 Task: In the  document education Apply all border to the tabe with  'with box; Style line and width 1/4 pt 'Select Header and apply  'Italics' Select the text and align it to the  Left
Action: Mouse moved to (25, 22)
Screenshot: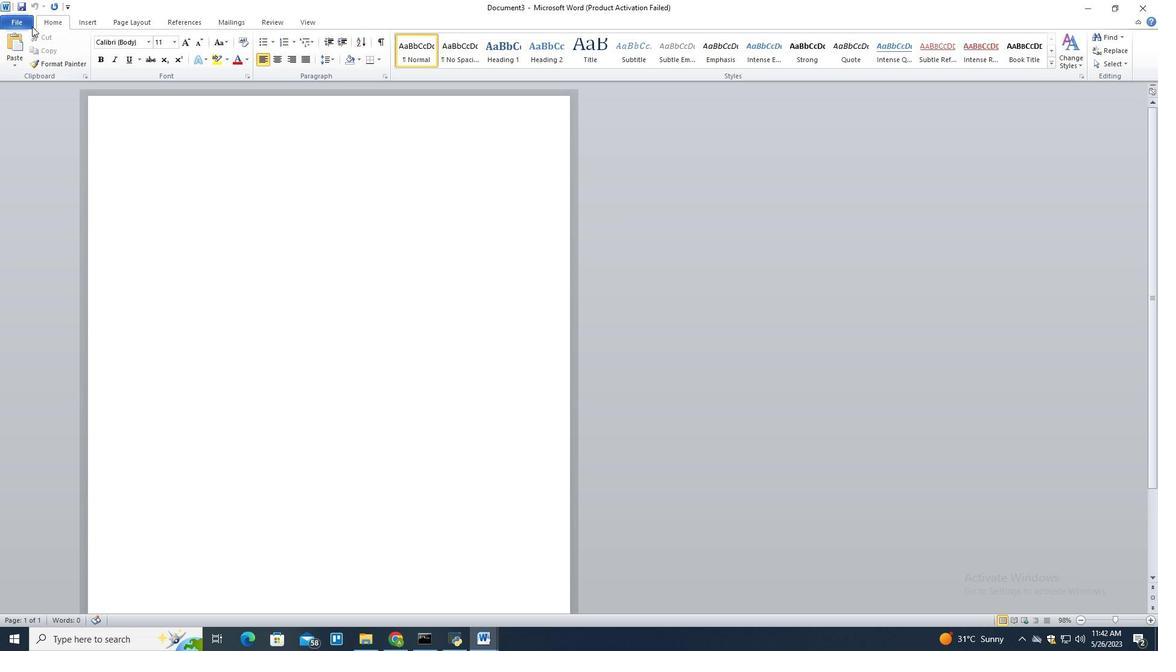 
Action: Mouse pressed left at (25, 22)
Screenshot: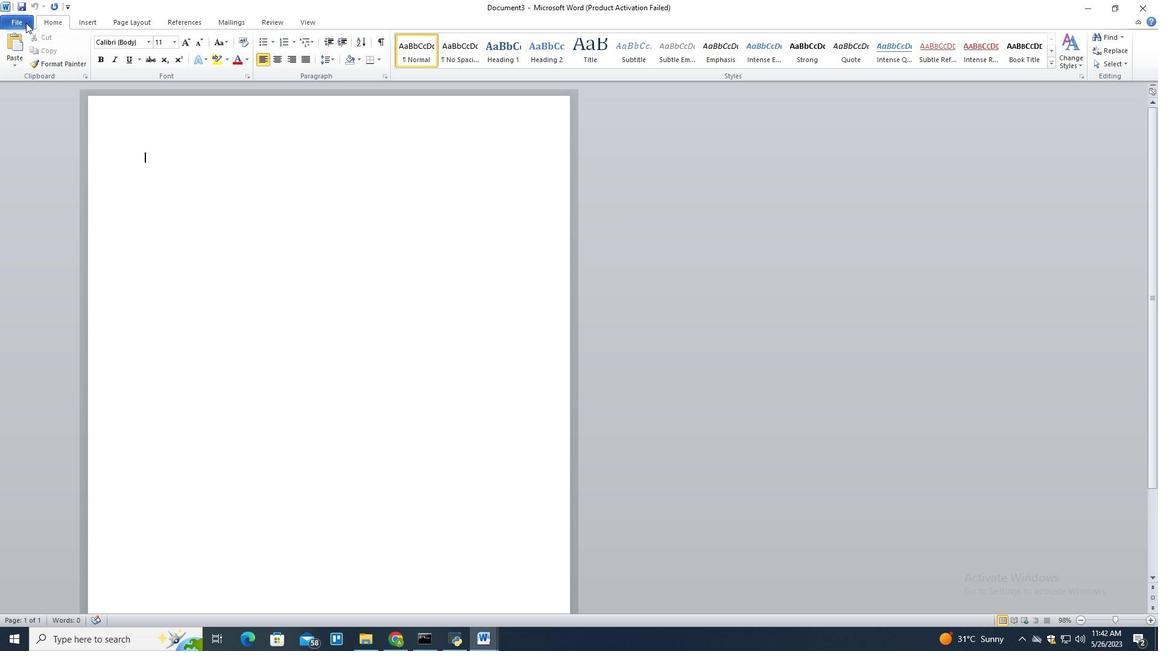 
Action: Mouse moved to (34, 68)
Screenshot: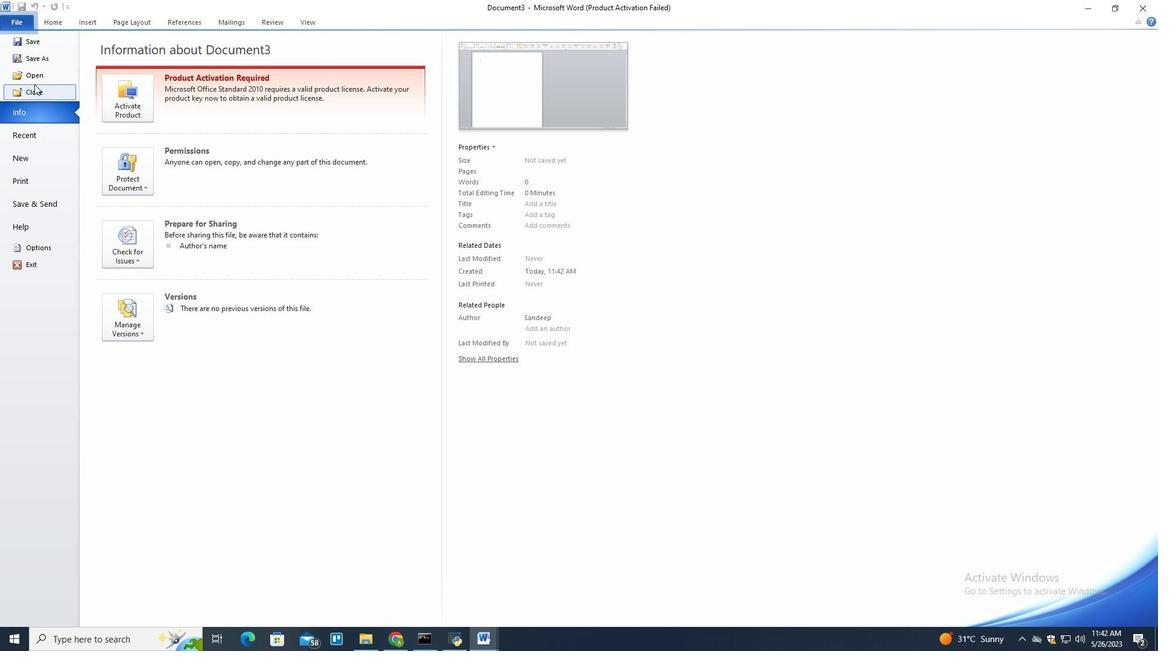 
Action: Mouse pressed left at (34, 68)
Screenshot: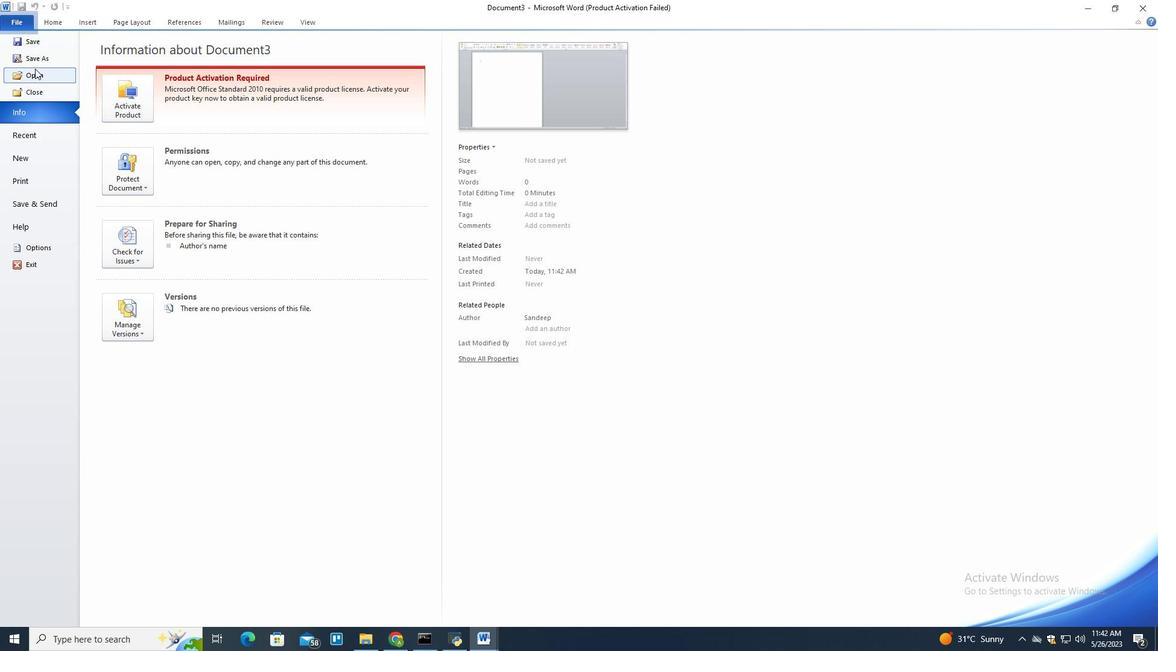 
Action: Mouse moved to (149, 125)
Screenshot: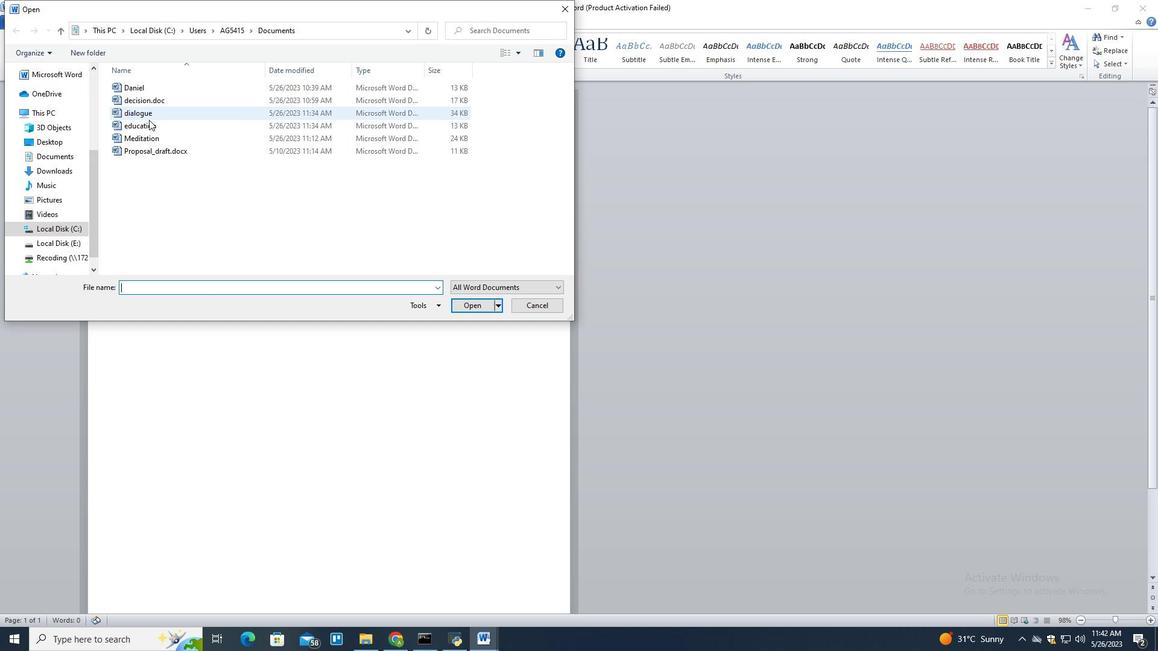 
Action: Mouse pressed left at (149, 125)
Screenshot: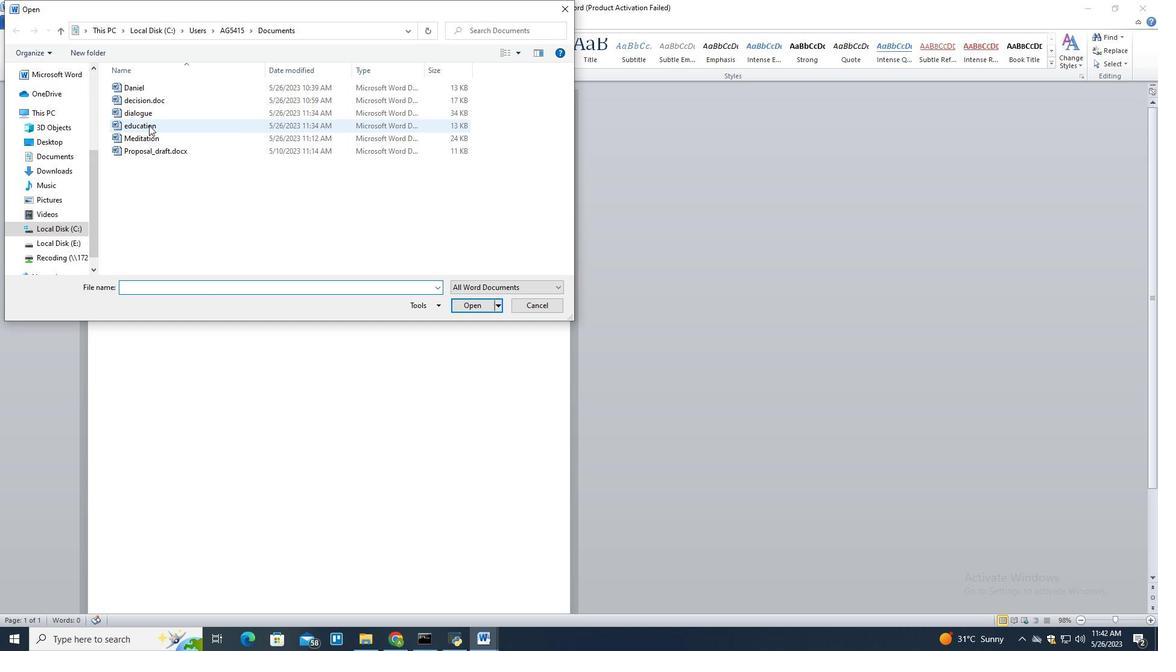 
Action: Mouse moved to (478, 302)
Screenshot: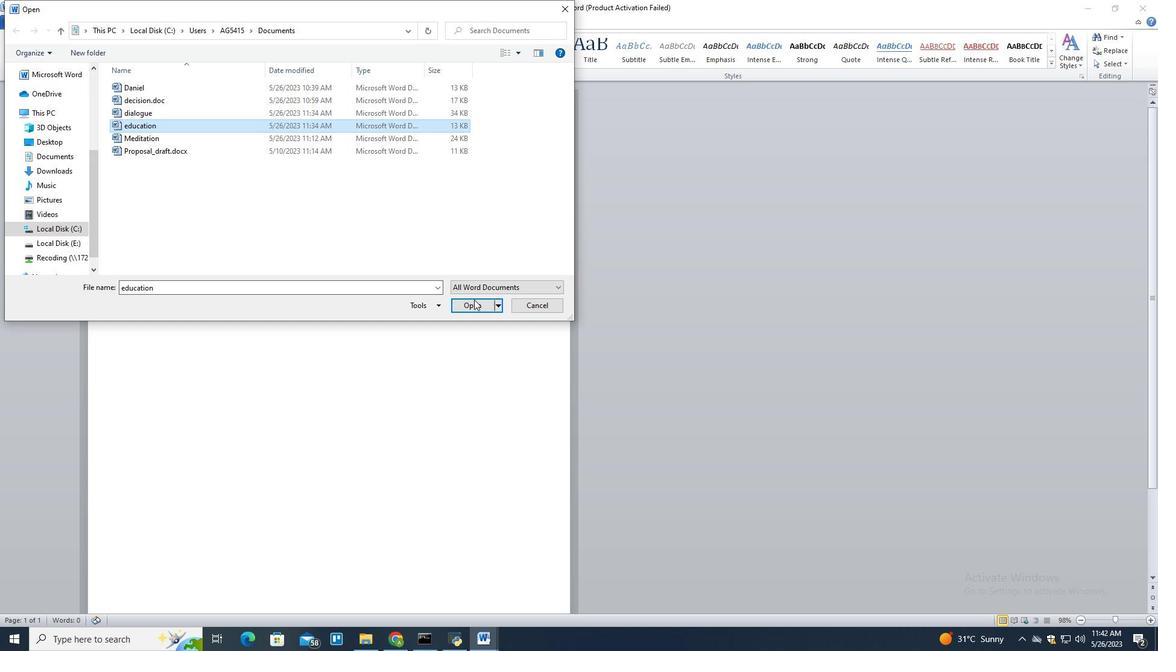 
Action: Mouse pressed left at (478, 302)
Screenshot: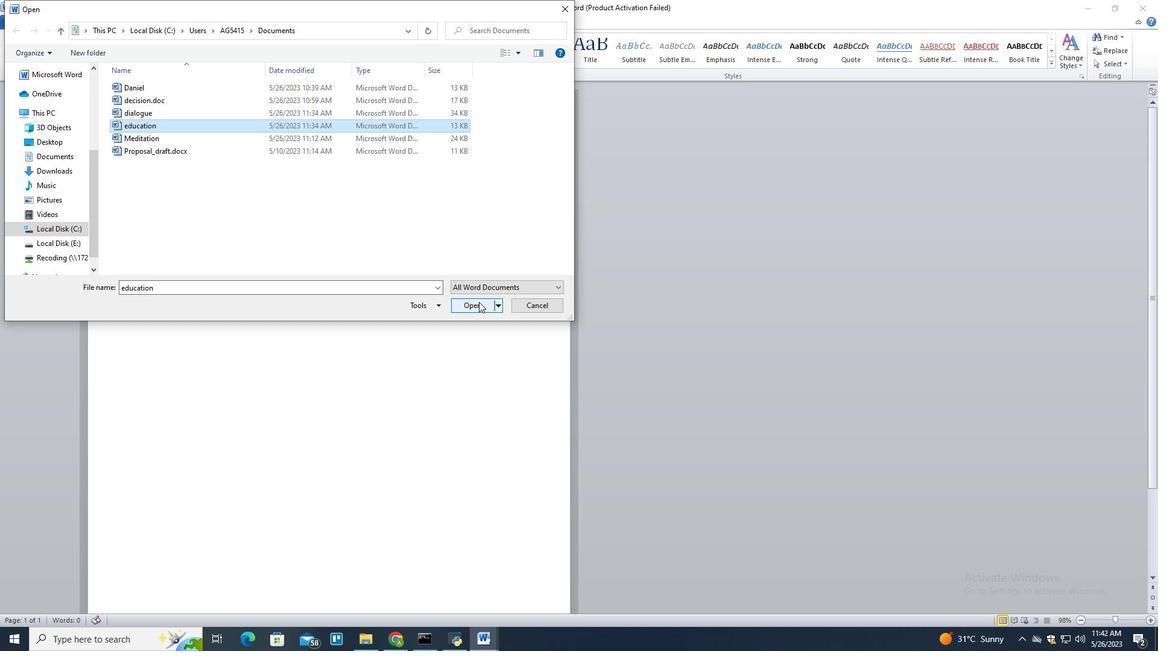 
Action: Mouse moved to (179, 197)
Screenshot: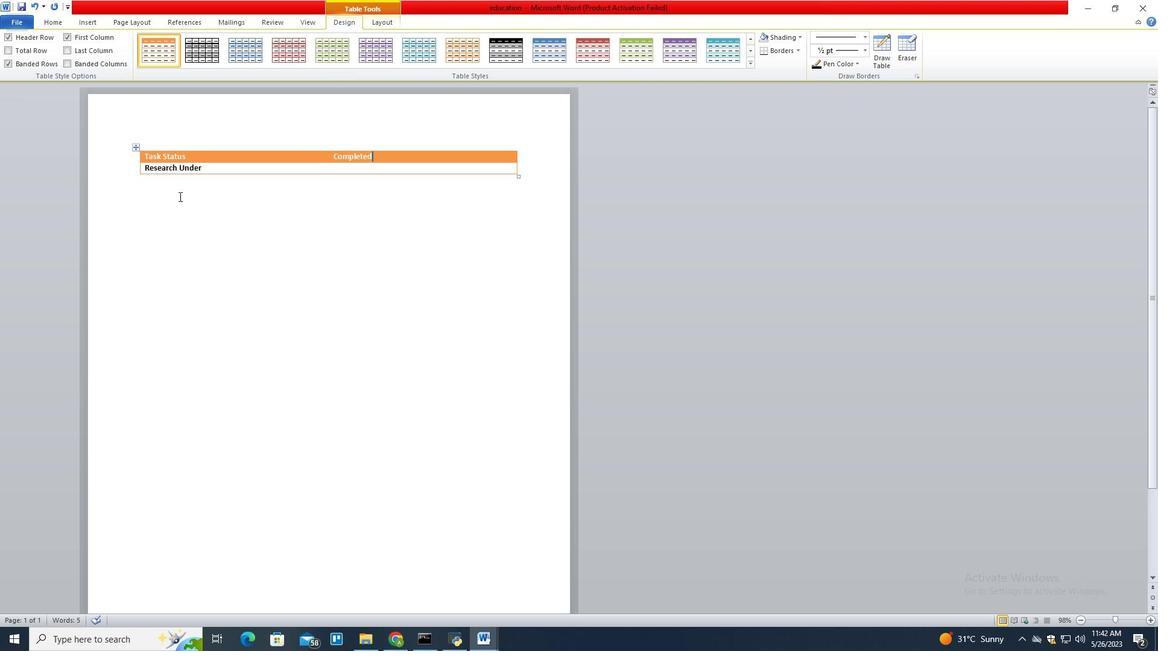 
Action: Key pressed ctrl+A
Screenshot: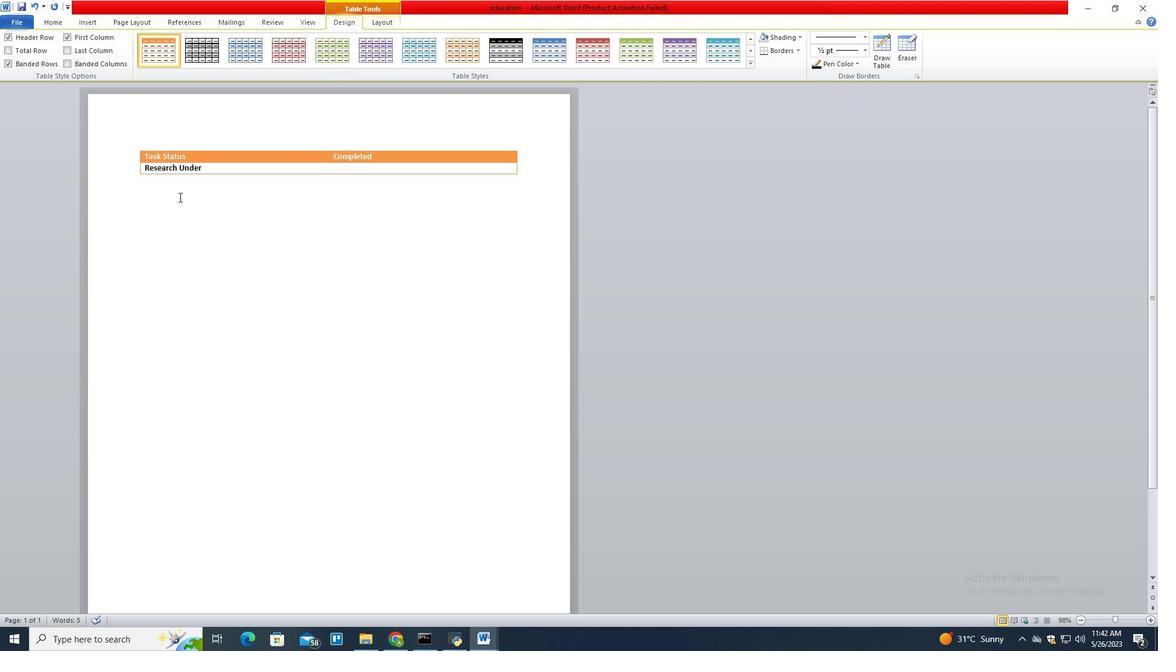 
Action: Mouse moved to (380, 60)
Screenshot: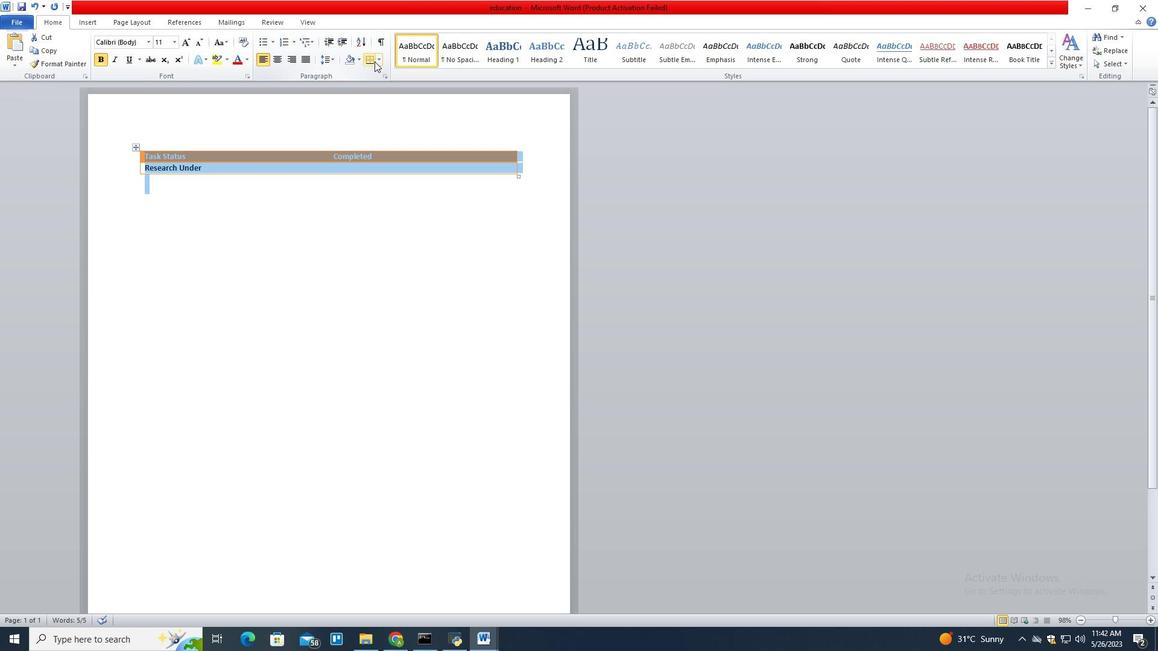 
Action: Mouse pressed left at (380, 60)
Screenshot: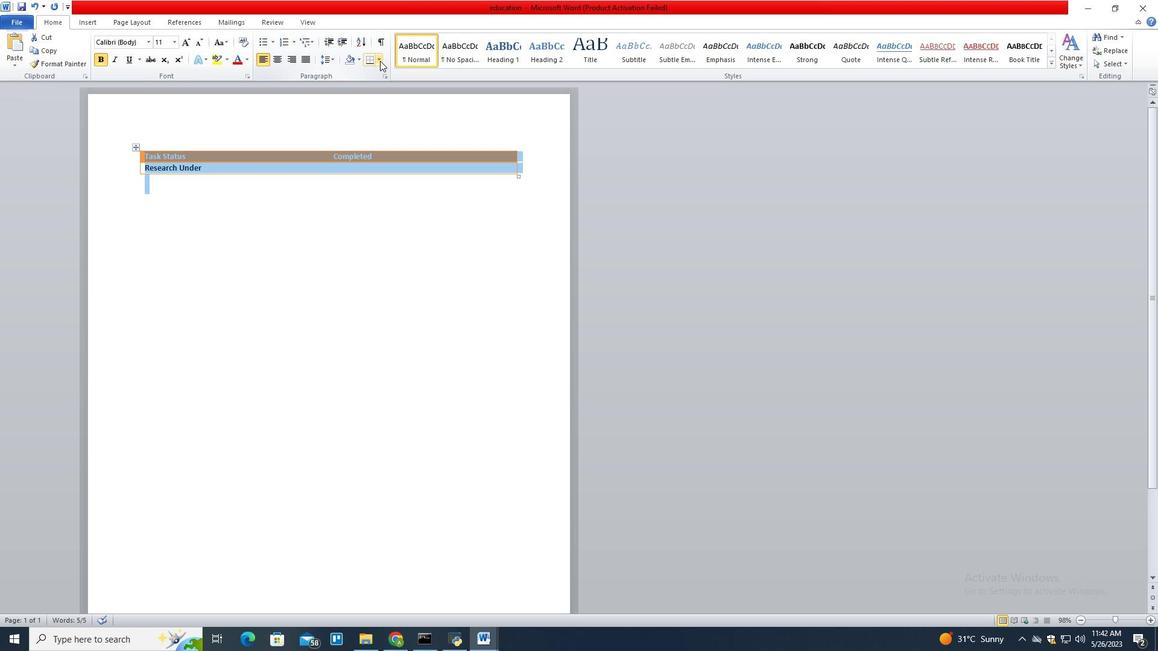 
Action: Mouse moved to (396, 136)
Screenshot: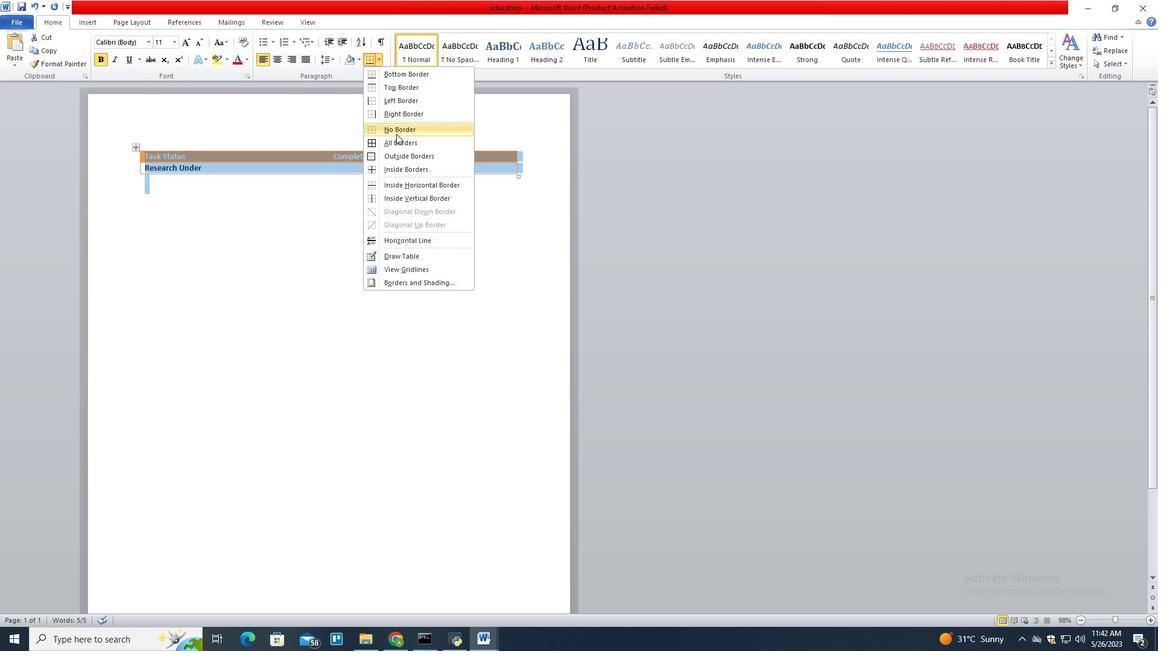 
Action: Mouse pressed left at (396, 136)
Screenshot: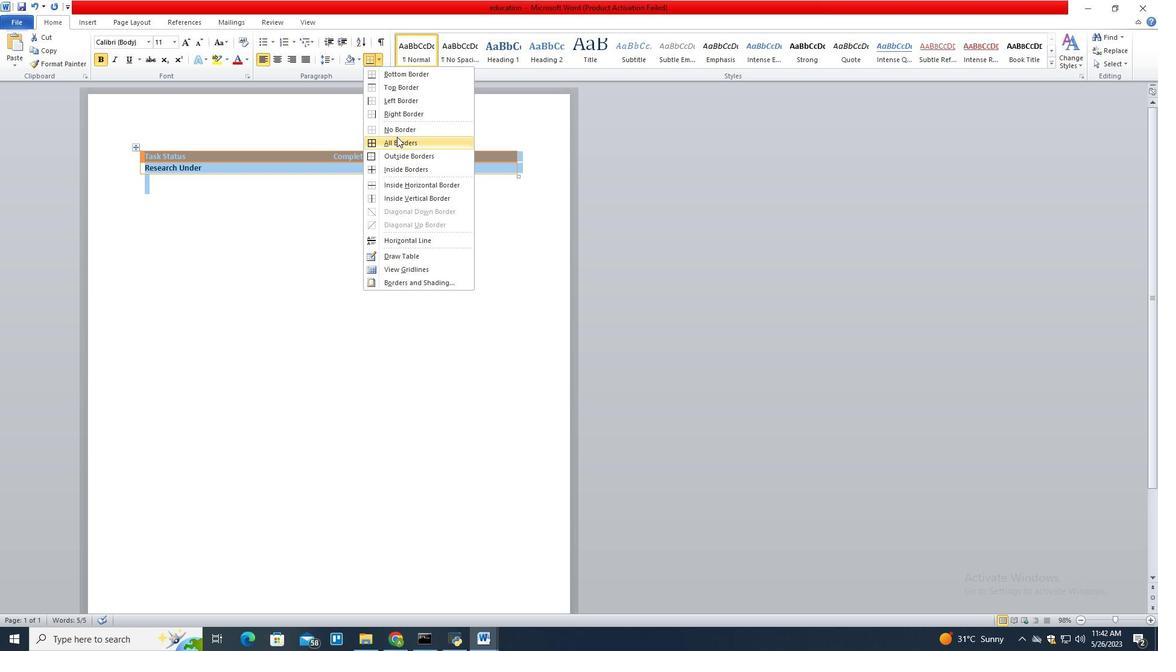 
Action: Mouse moved to (360, 21)
Screenshot: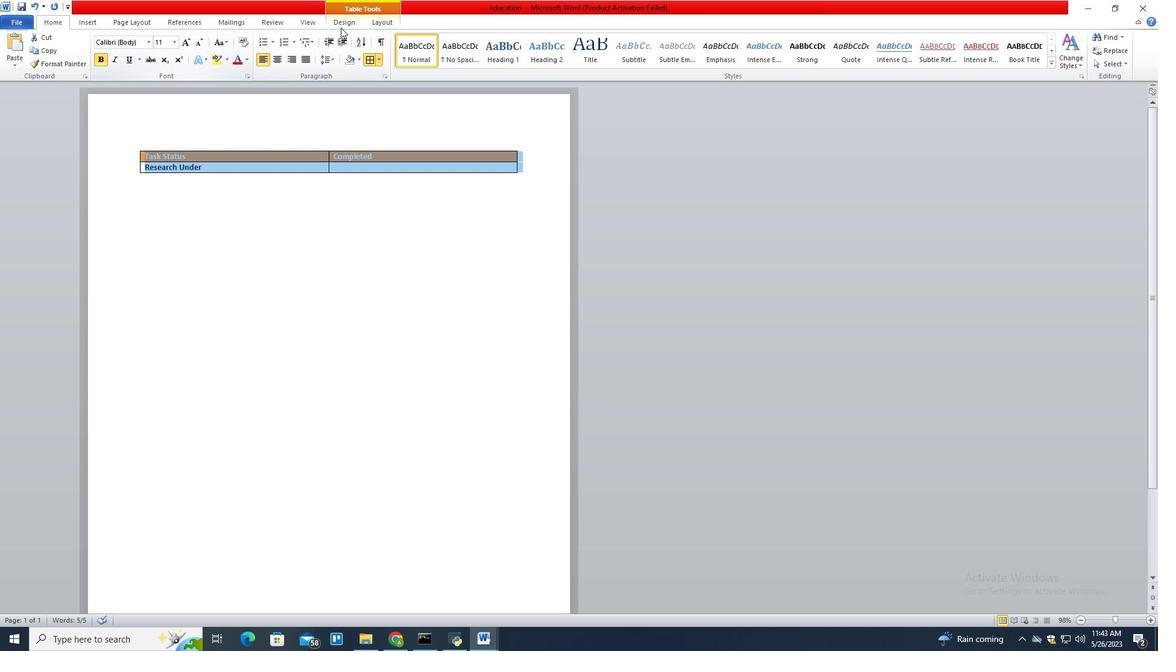 
Action: Mouse pressed left at (360, 21)
Screenshot: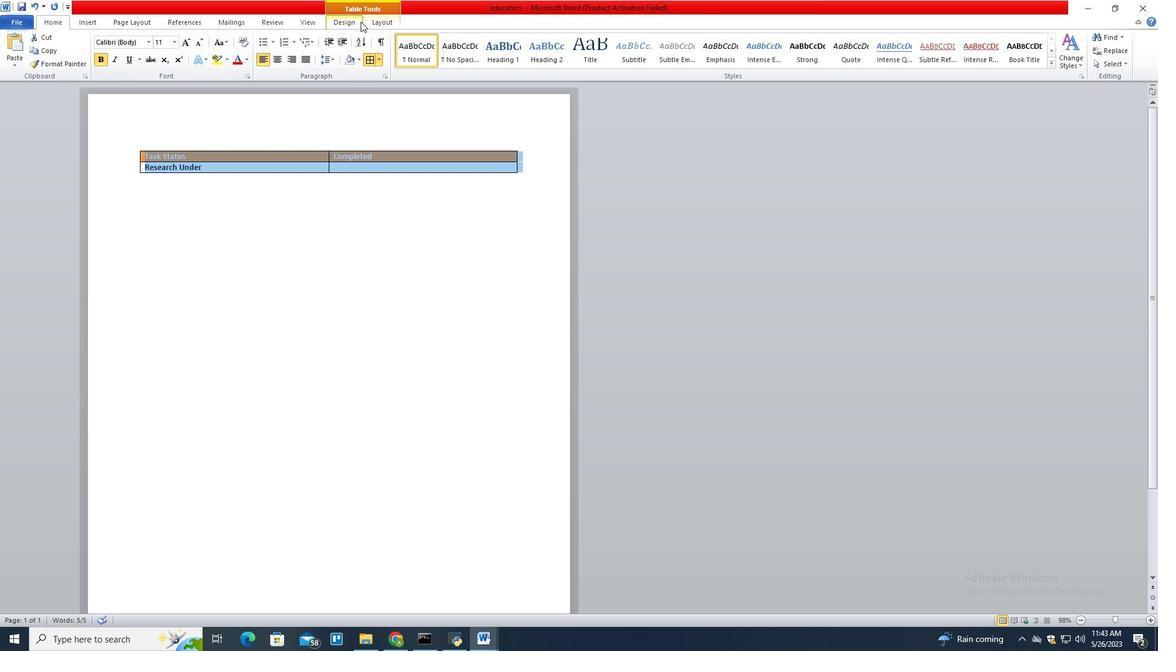 
Action: Mouse moved to (867, 40)
Screenshot: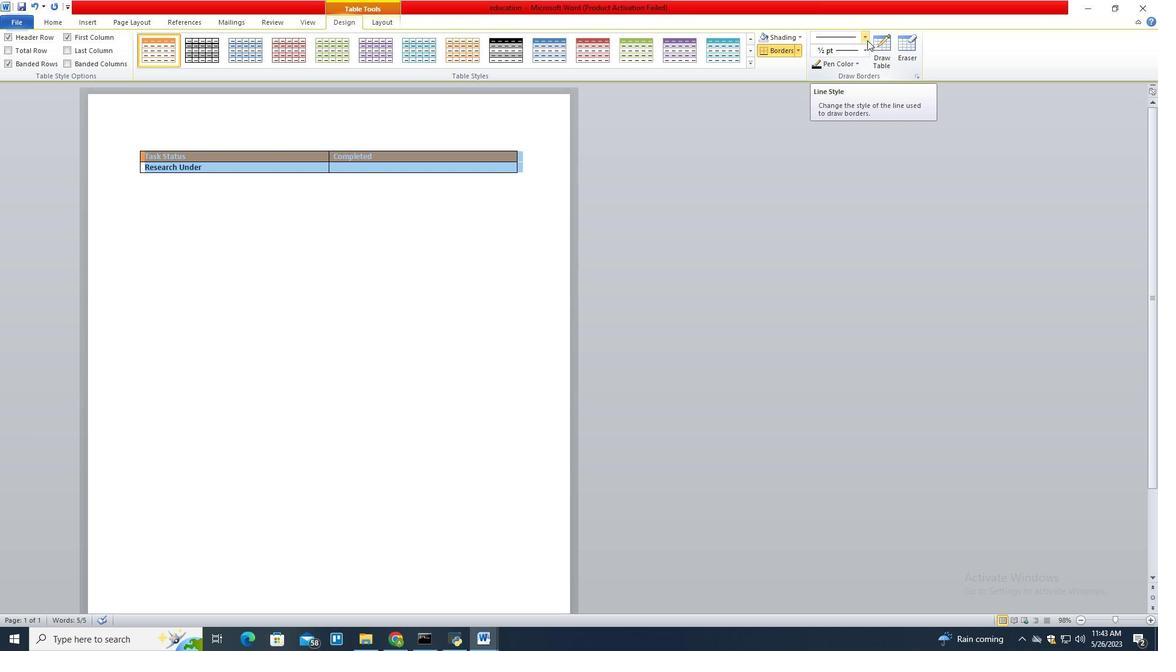 
Action: Mouse pressed left at (867, 40)
Screenshot: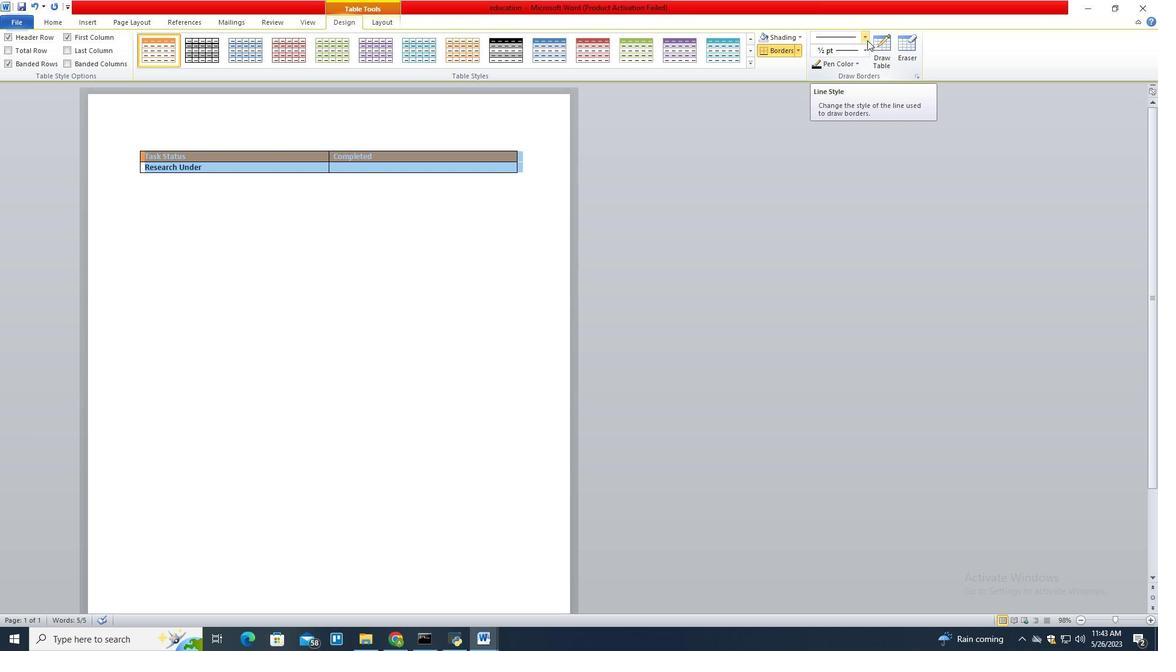 
Action: Mouse moved to (868, 34)
Screenshot: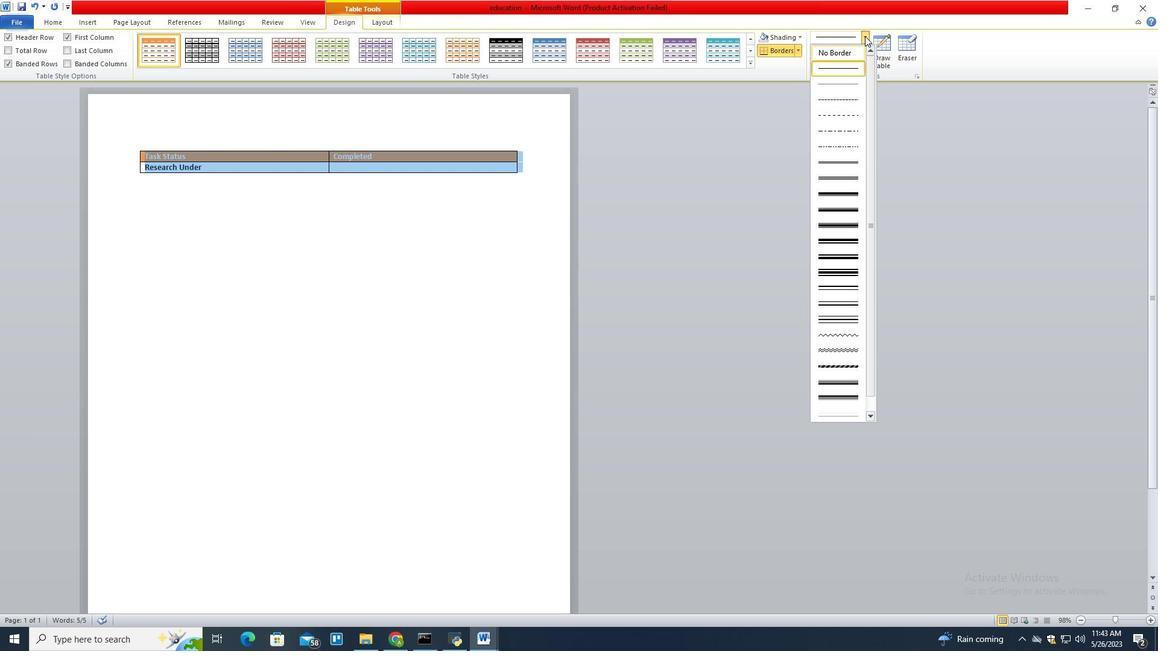 
Action: Mouse pressed left at (868, 34)
Screenshot: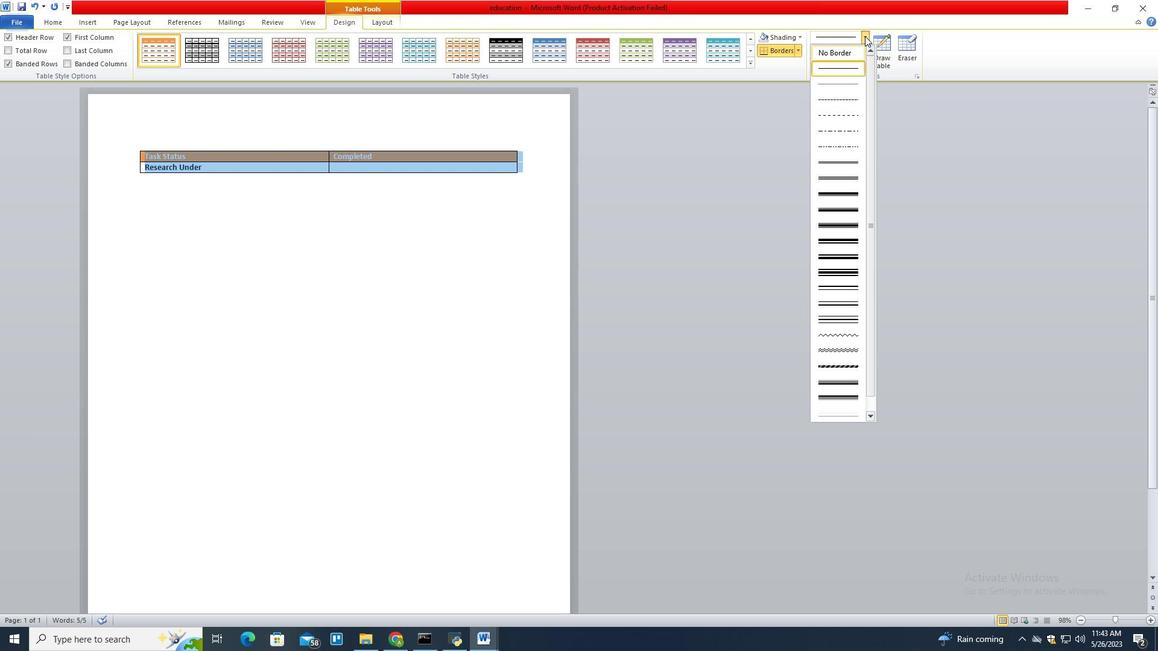 
Action: Mouse moved to (865, 53)
Screenshot: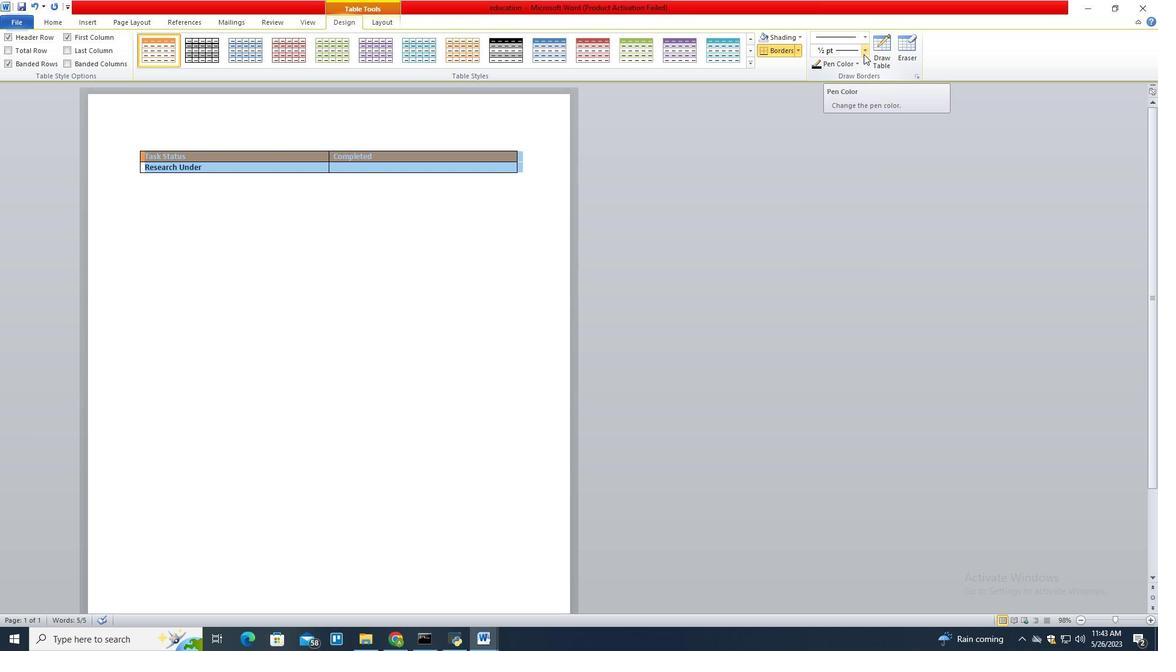 
Action: Mouse pressed left at (865, 53)
Screenshot: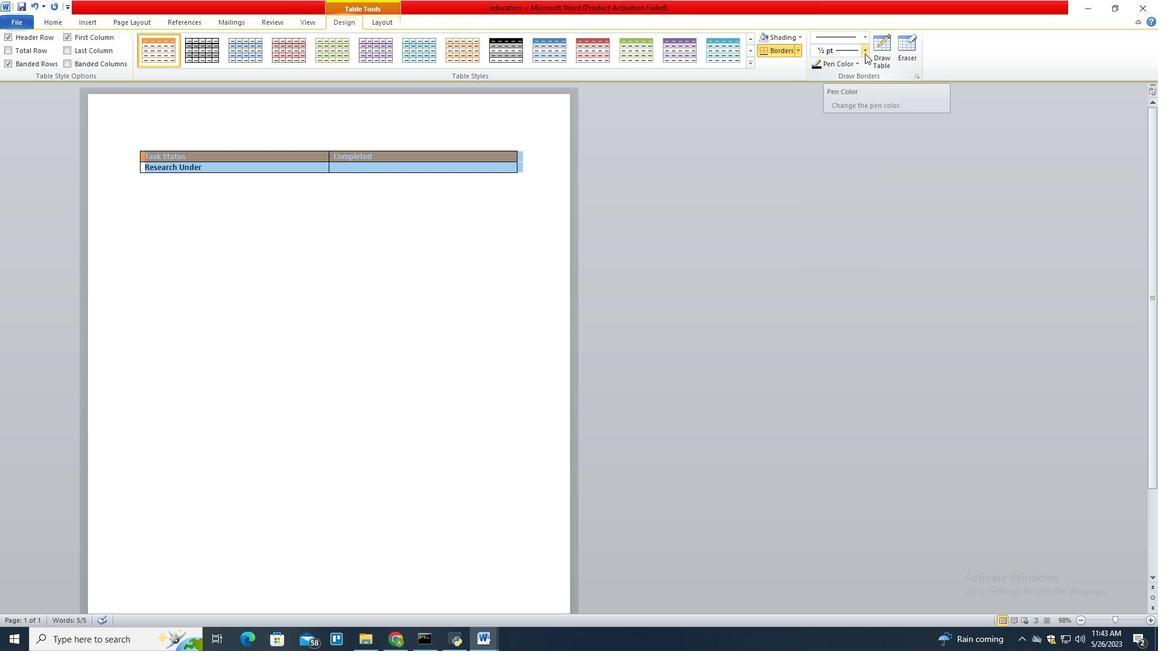 
Action: Mouse moved to (839, 68)
Screenshot: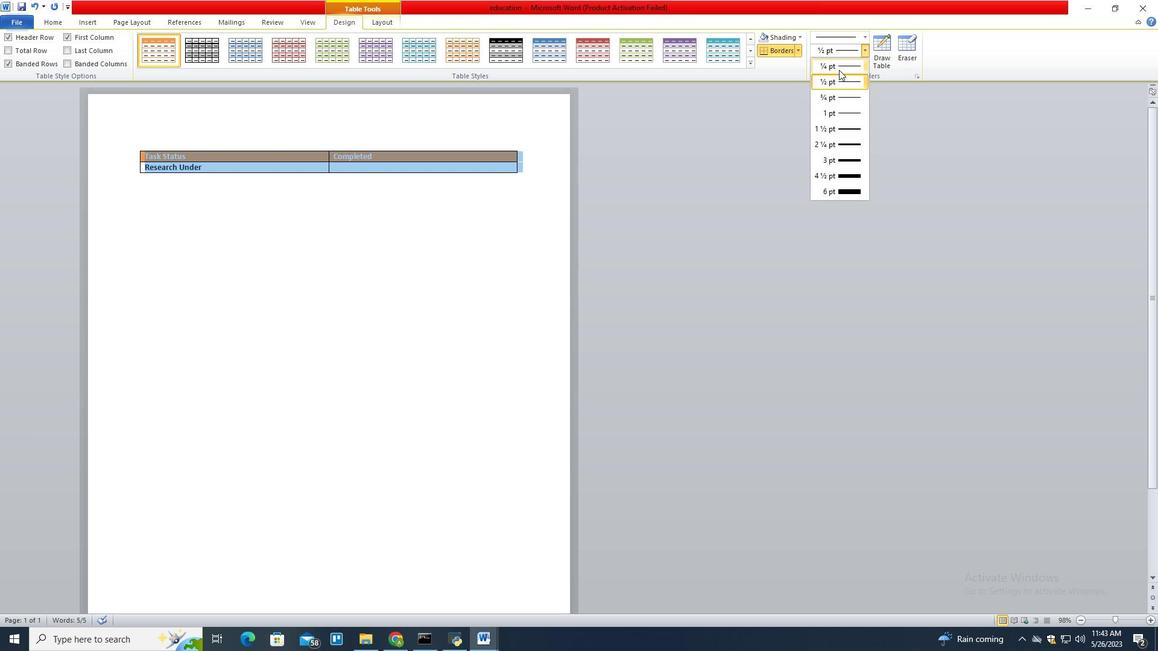 
Action: Mouse pressed left at (839, 68)
Screenshot: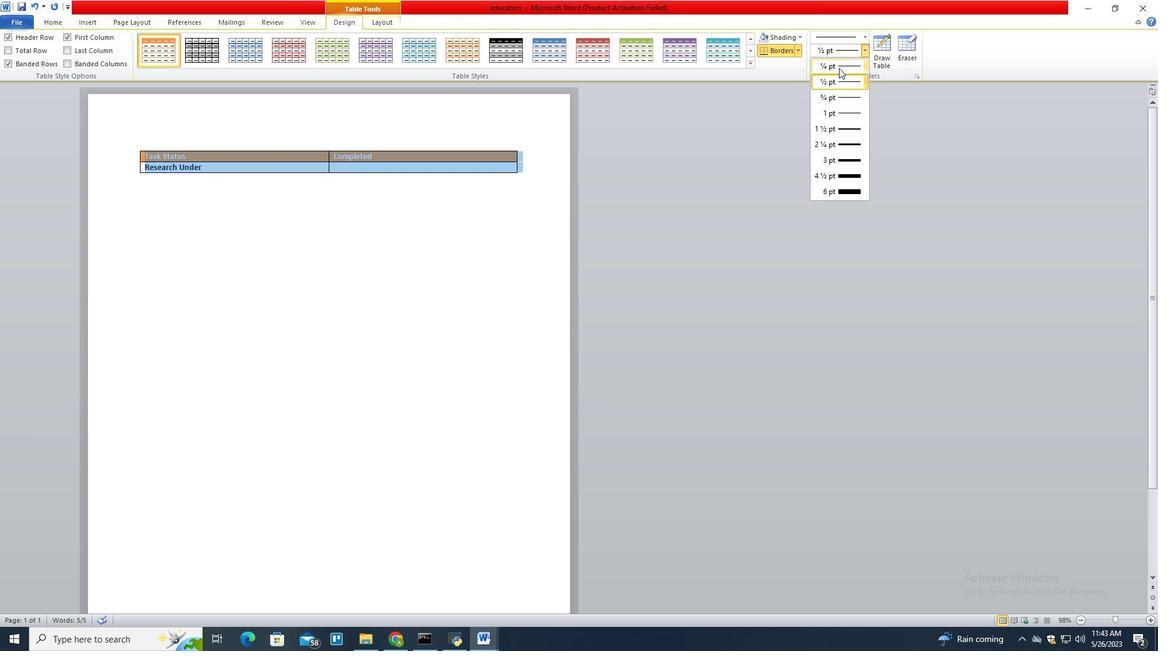 
Action: Mouse moved to (59, 18)
Screenshot: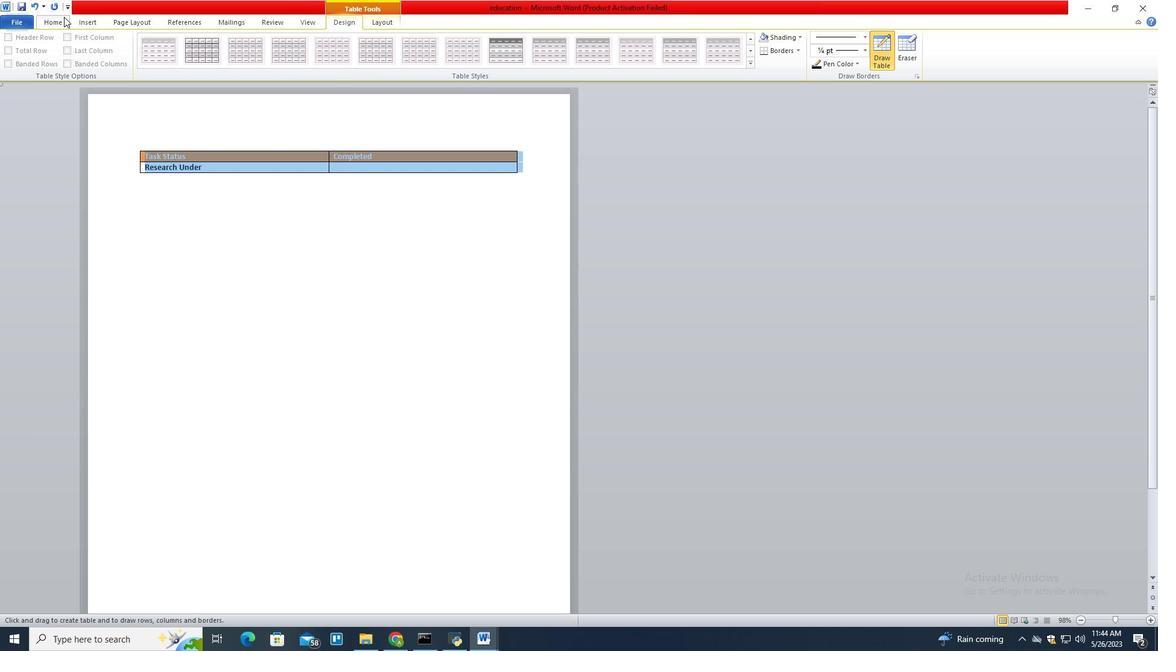 
Action: Mouse pressed left at (59, 18)
Screenshot: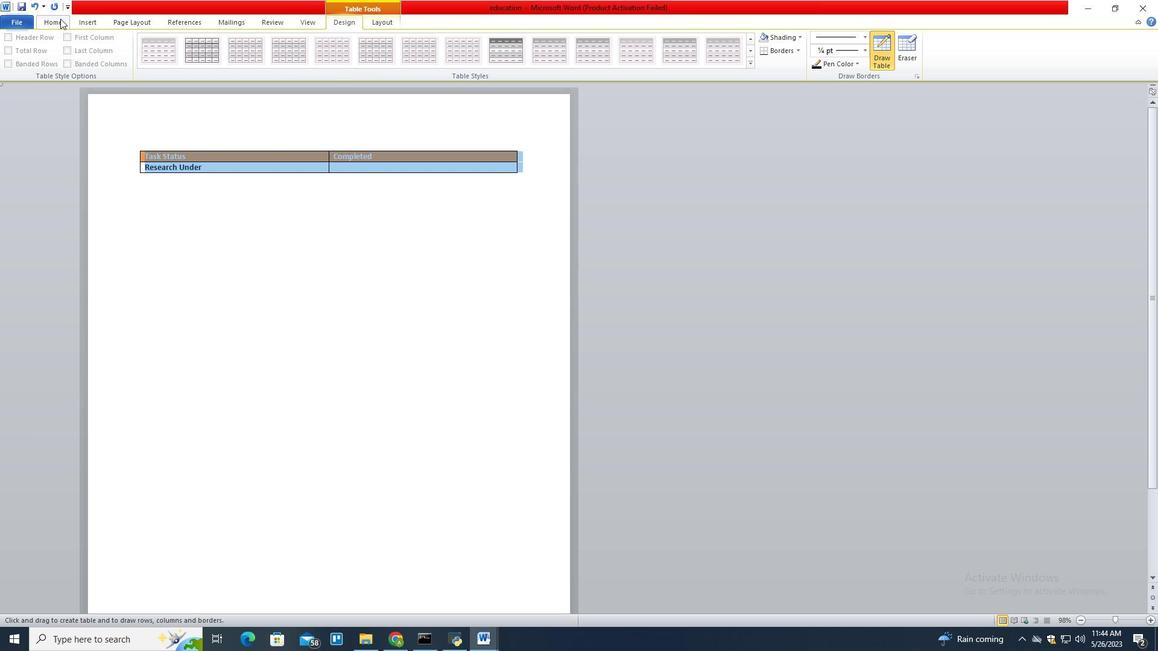 
Action: Mouse moved to (266, 56)
Screenshot: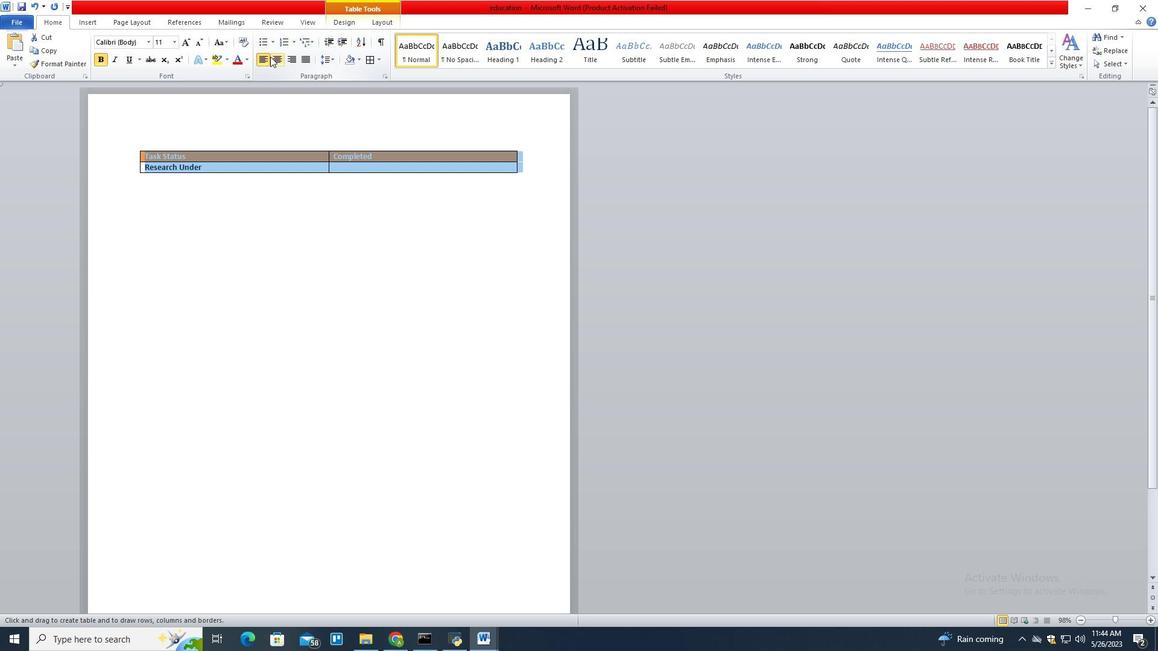 
Action: Mouse pressed left at (266, 56)
Screenshot: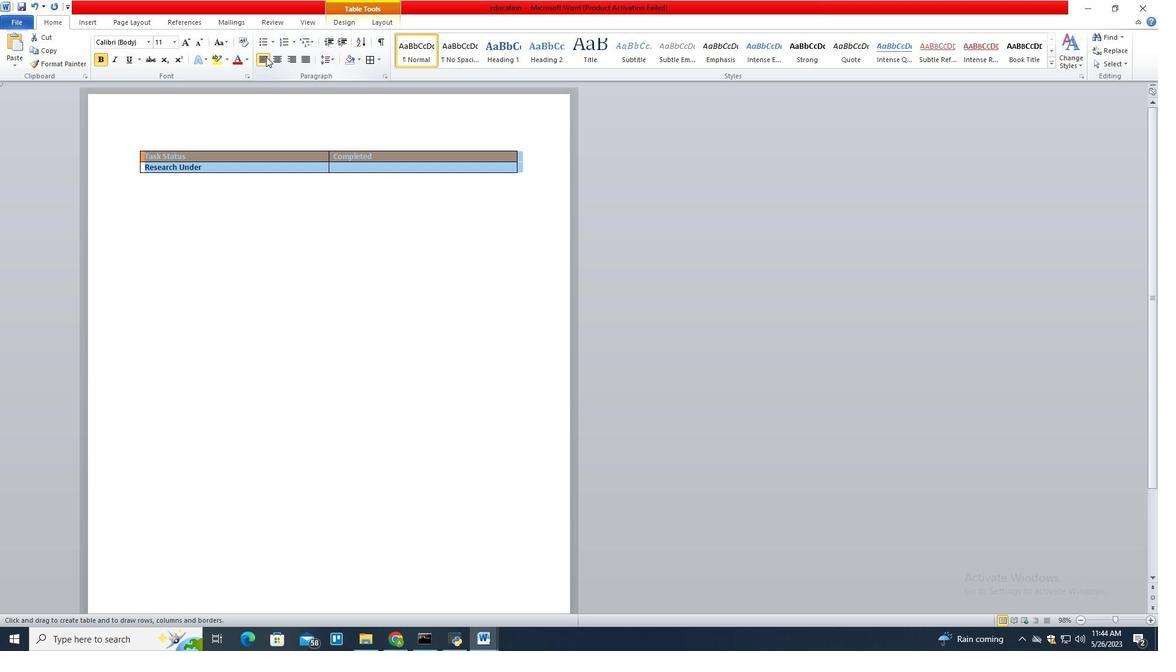 
Action: Mouse moved to (270, 59)
Screenshot: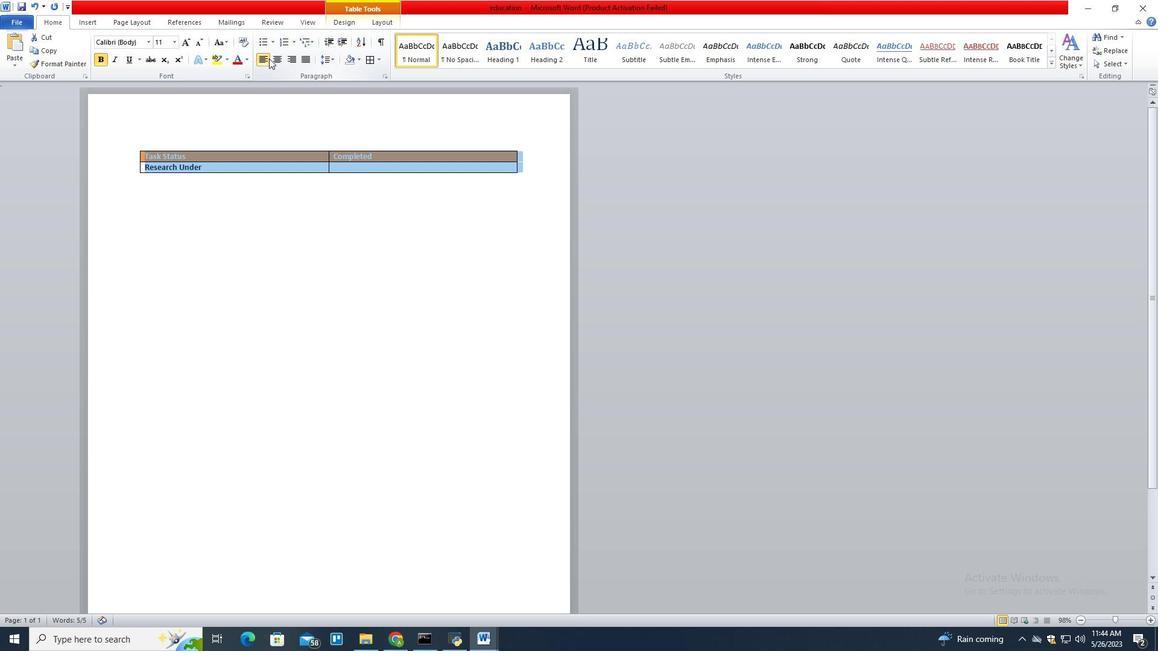 
Action: Mouse pressed left at (270, 59)
Screenshot: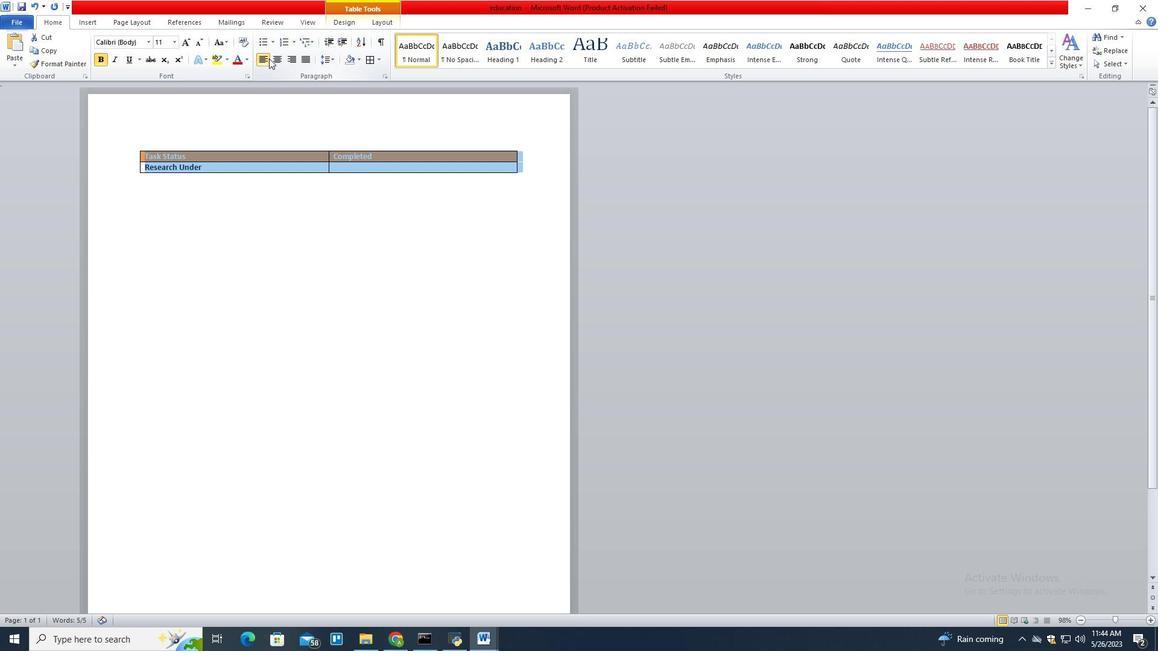 
Action: Mouse moved to (267, 57)
Screenshot: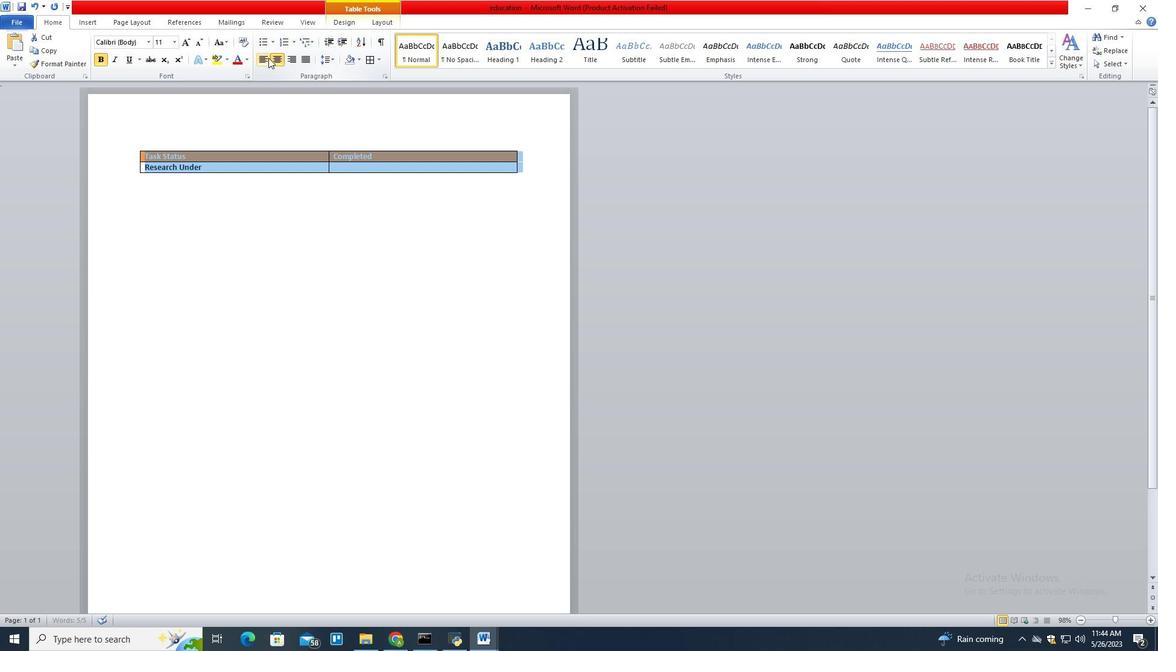 
Action: Mouse pressed left at (267, 57)
Screenshot: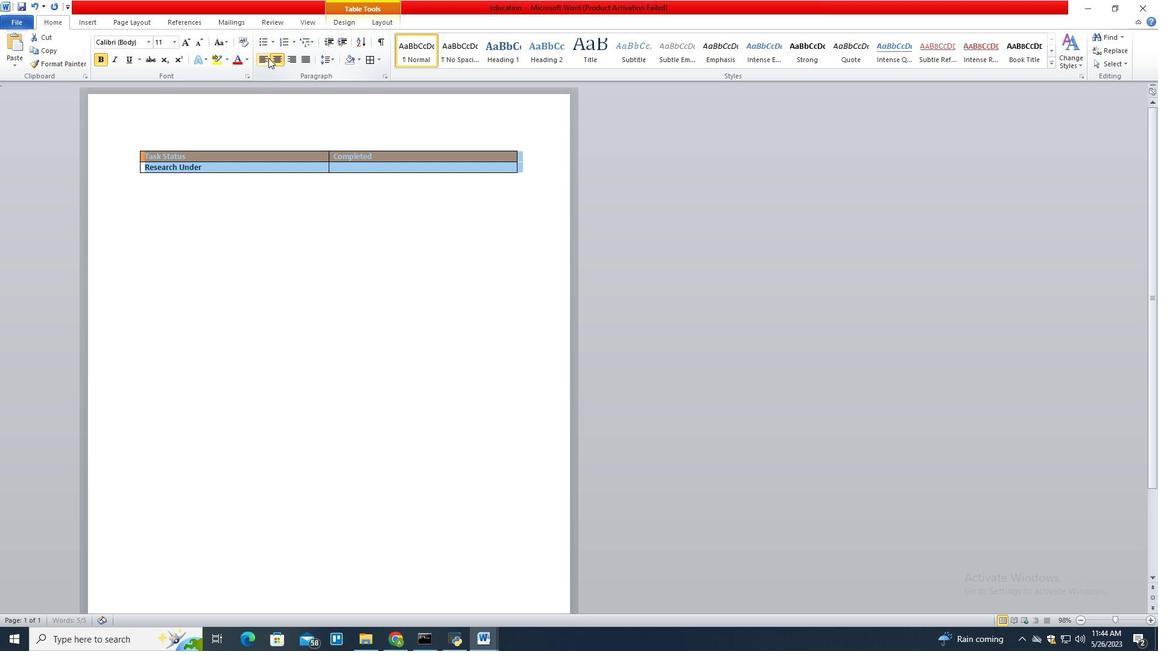 
Action: Mouse moved to (275, 61)
Screenshot: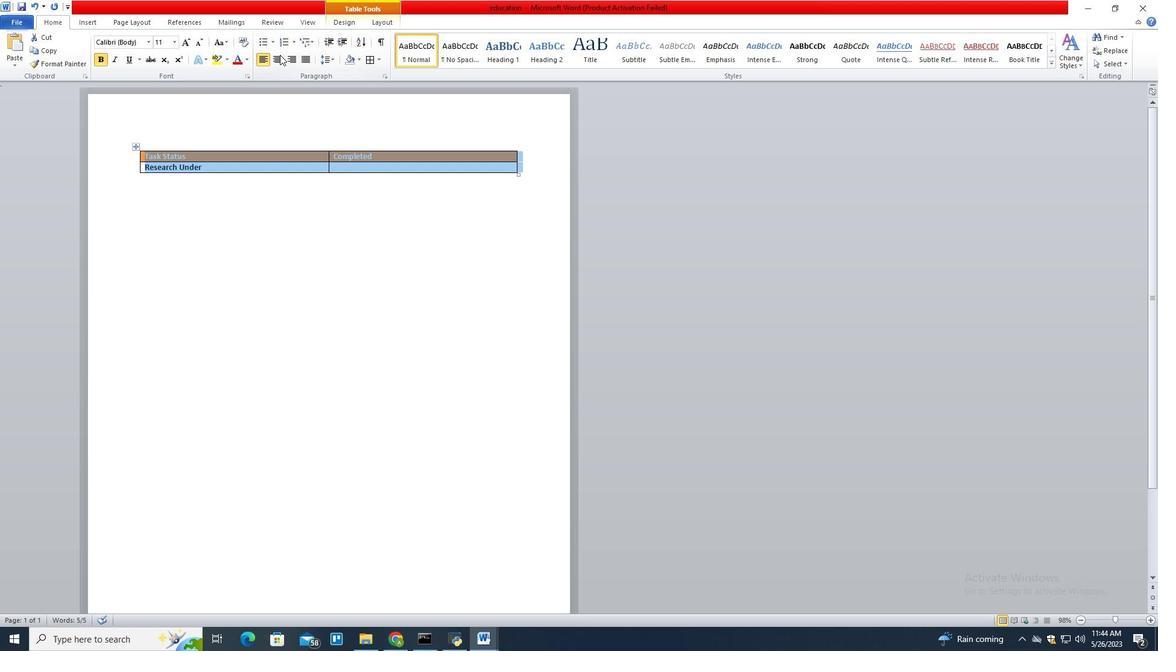 
Action: Mouse pressed left at (275, 61)
Screenshot: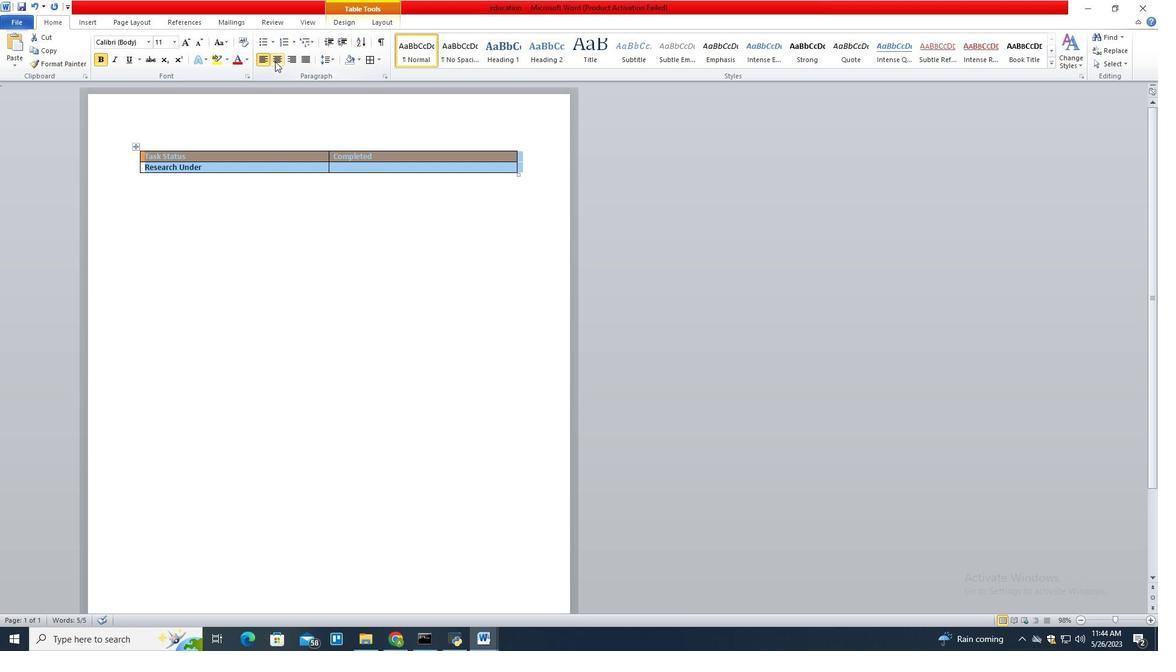 
Action: Mouse moved to (288, 57)
Screenshot: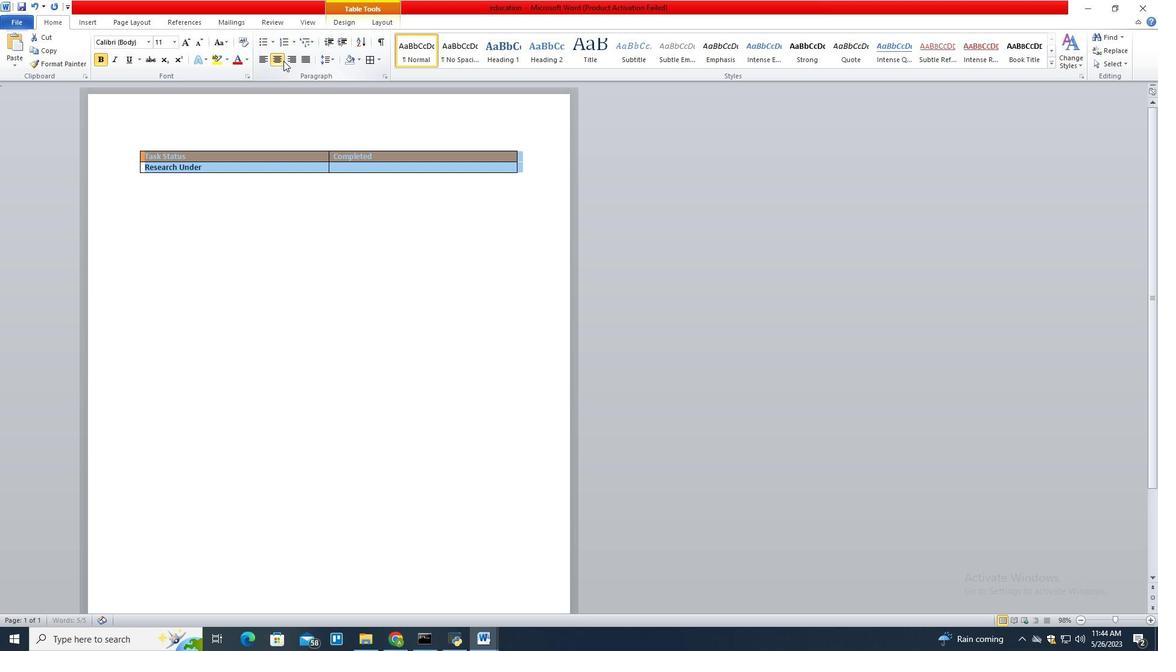 
Action: Mouse pressed left at (288, 57)
Screenshot: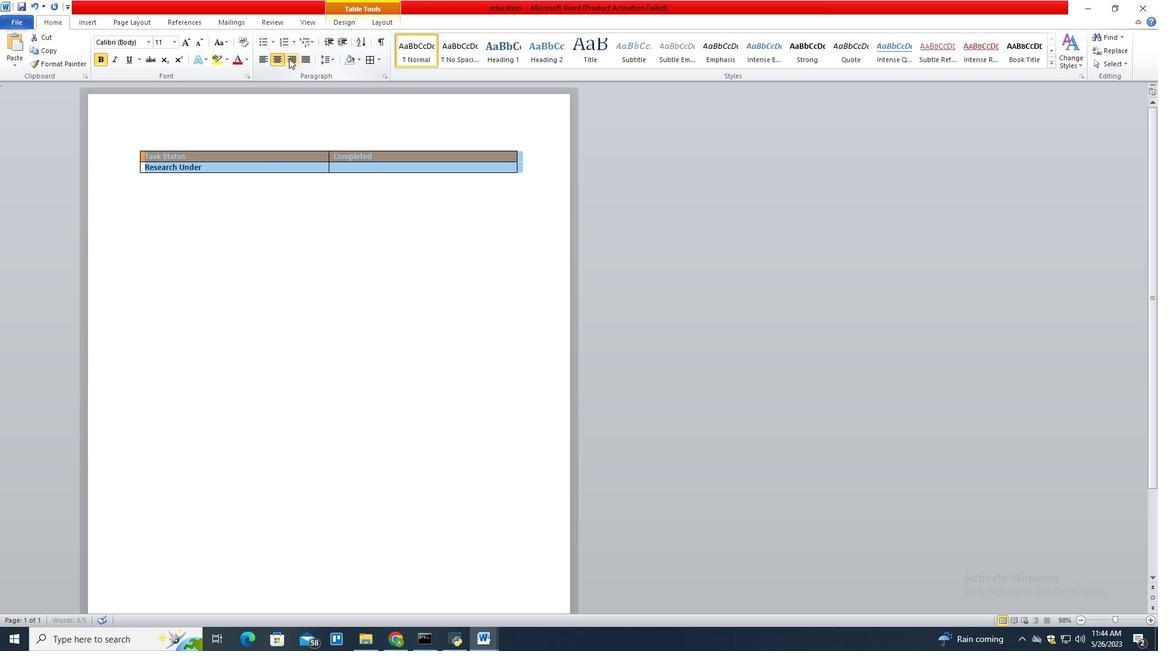 
Action: Mouse moved to (304, 59)
Screenshot: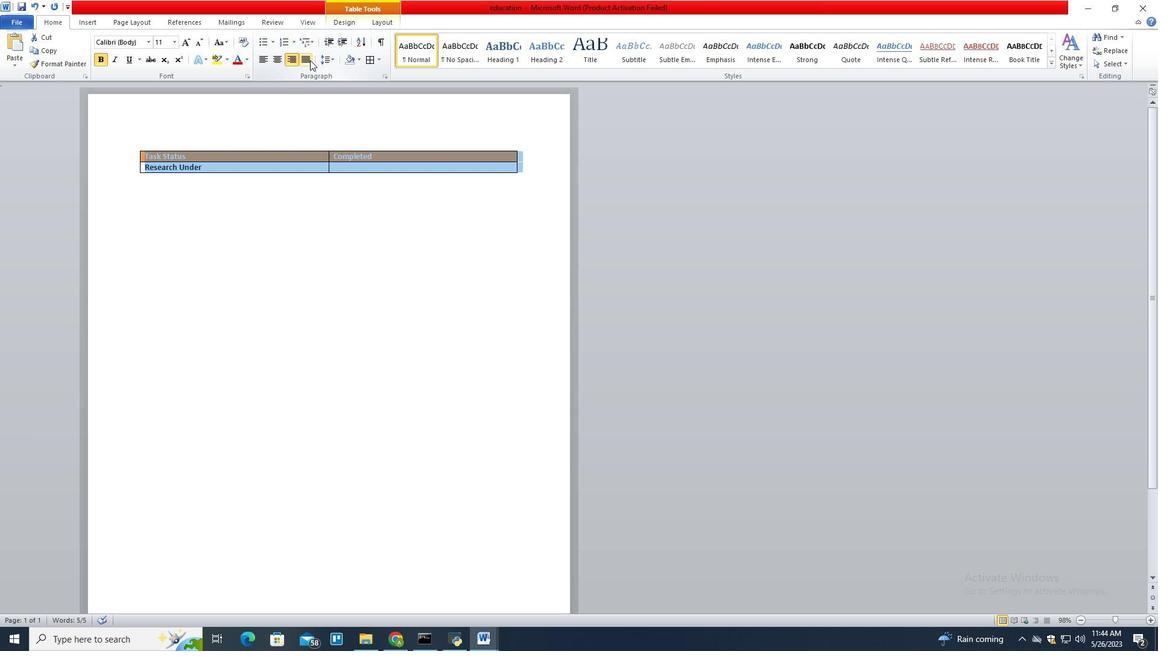 
Action: Mouse pressed left at (304, 59)
Screenshot: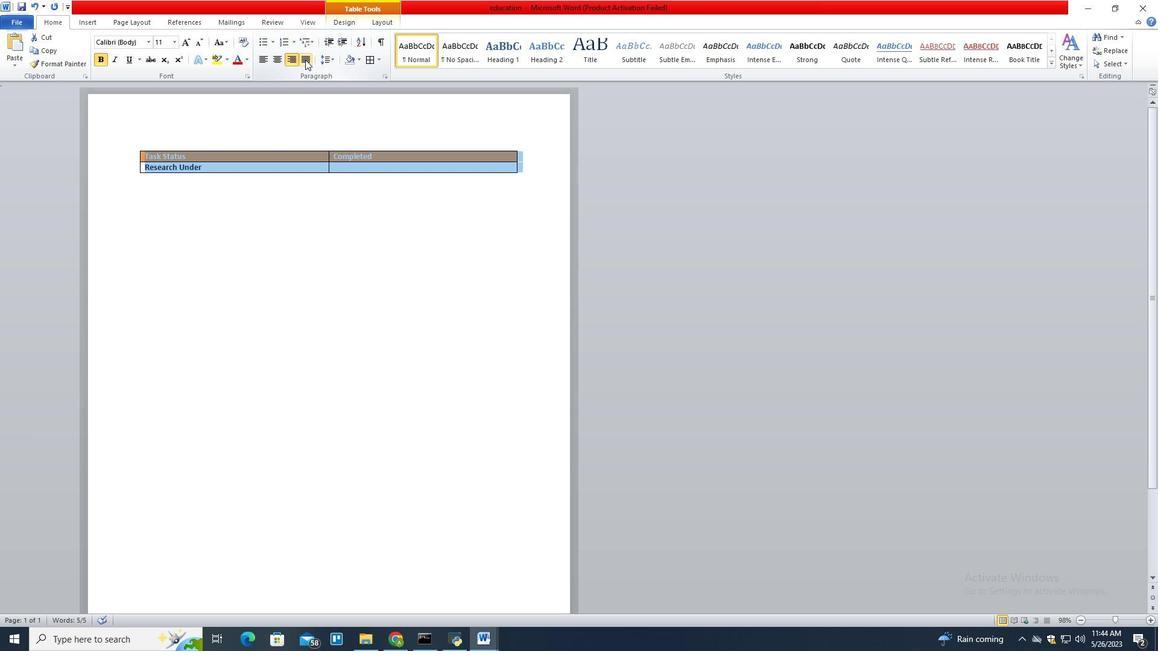
Action: Mouse moved to (256, 58)
Screenshot: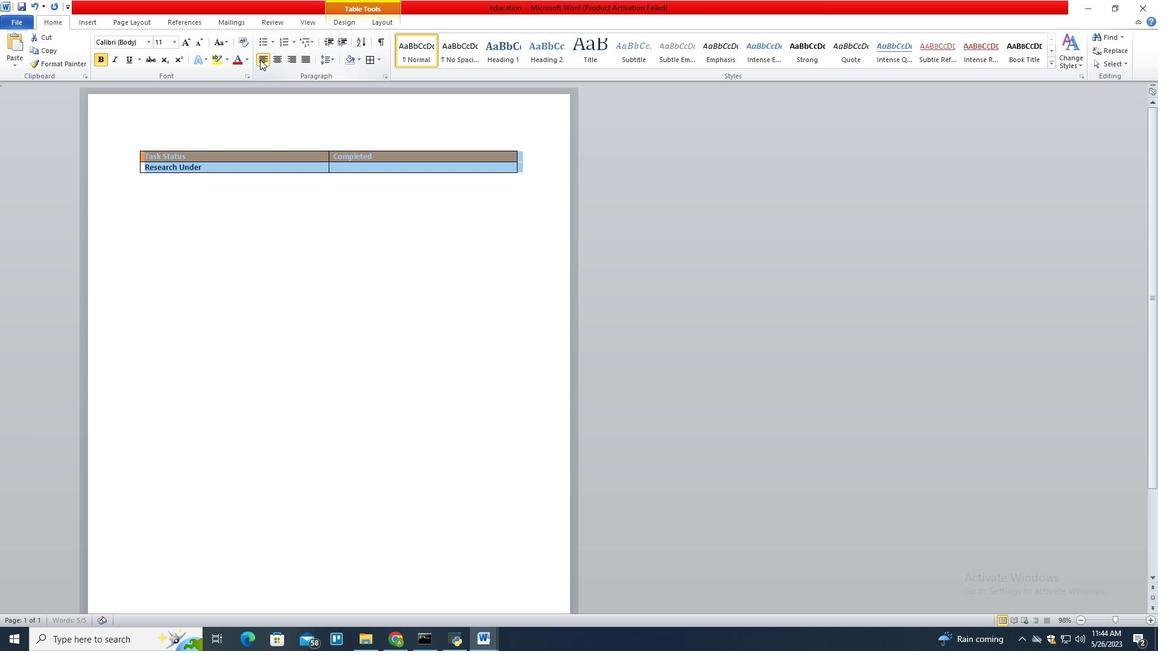 
Action: Mouse pressed left at (256, 58)
Screenshot: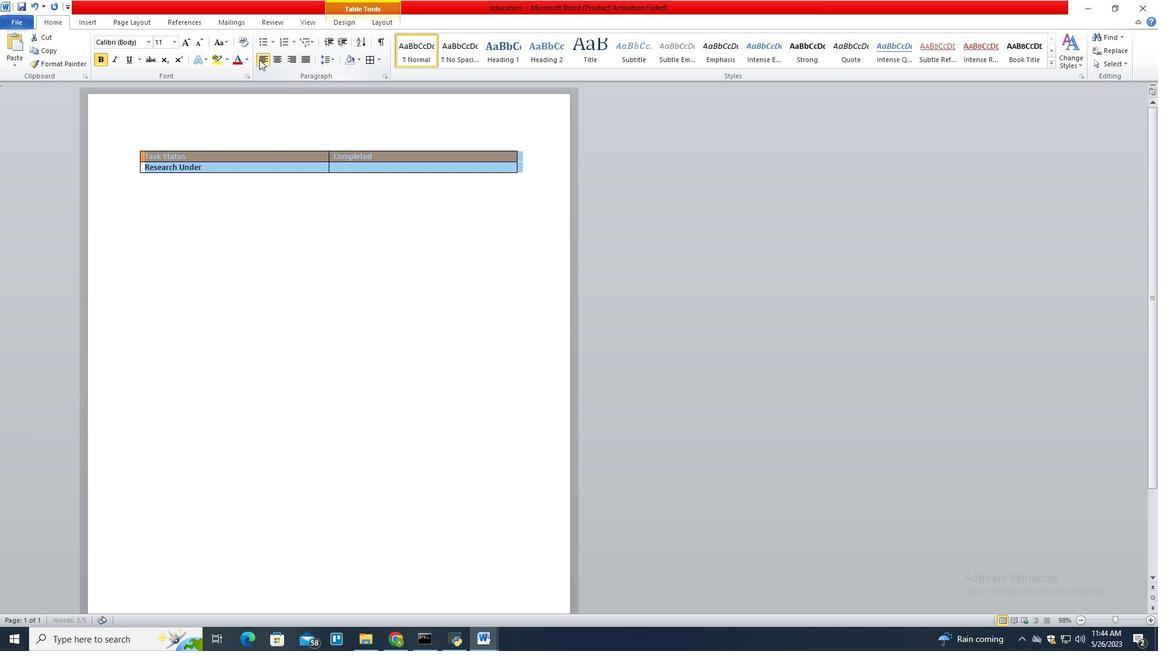
Action: Mouse moved to (260, 56)
Screenshot: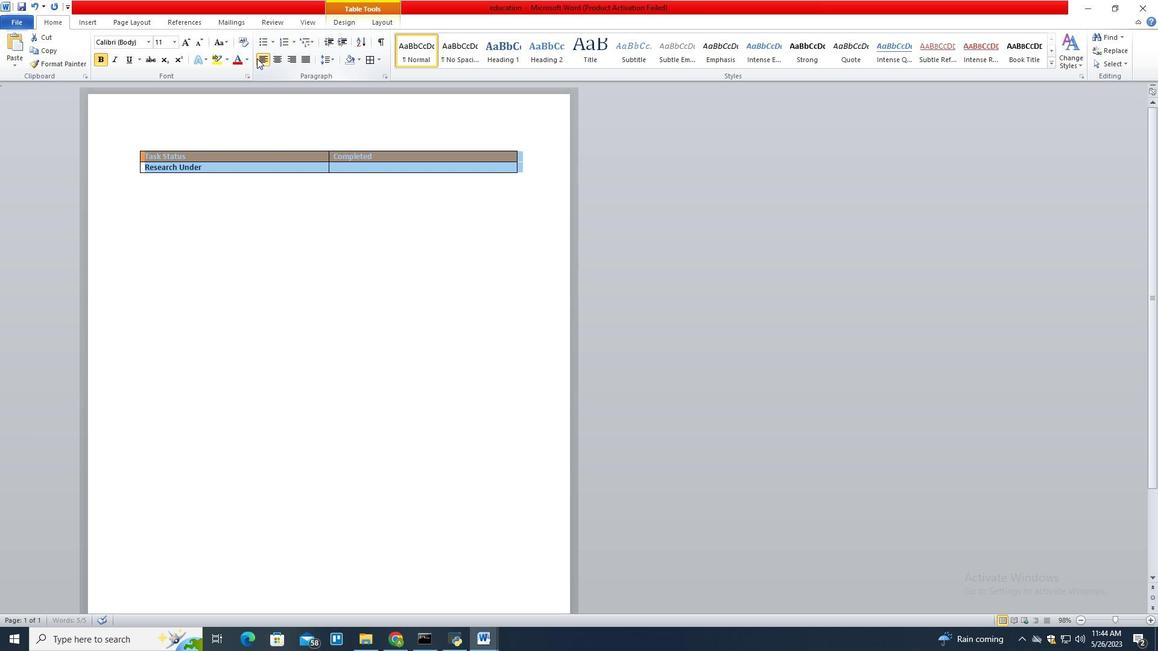
Action: Mouse pressed left at (260, 56)
Screenshot: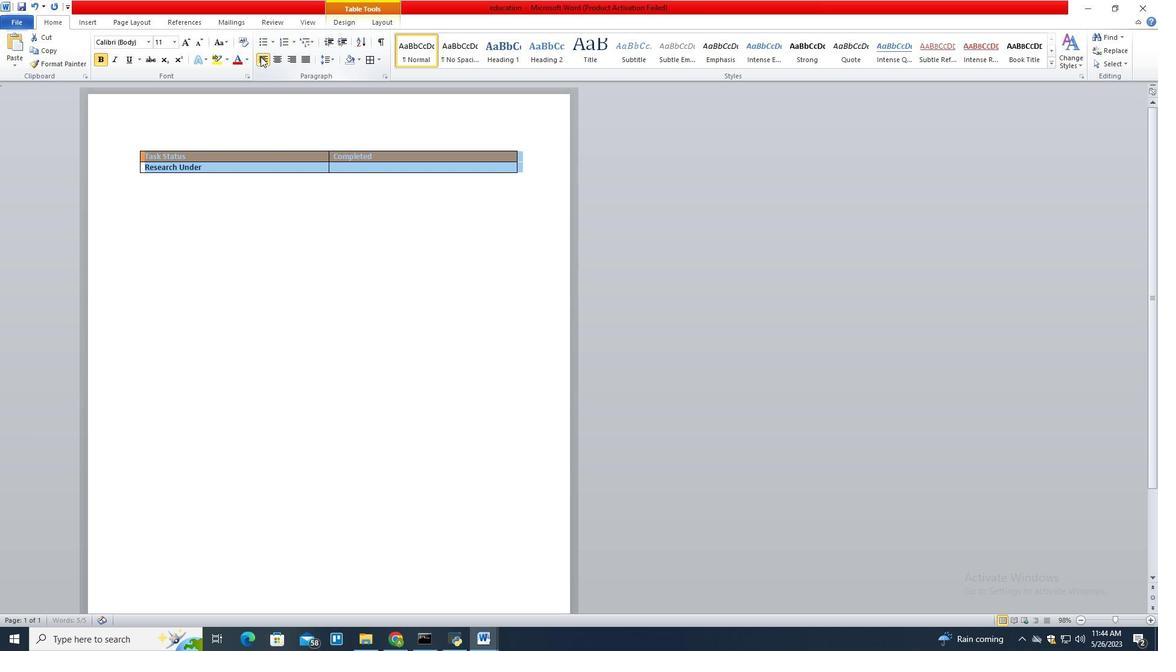 
Action: Mouse moved to (440, 167)
Screenshot: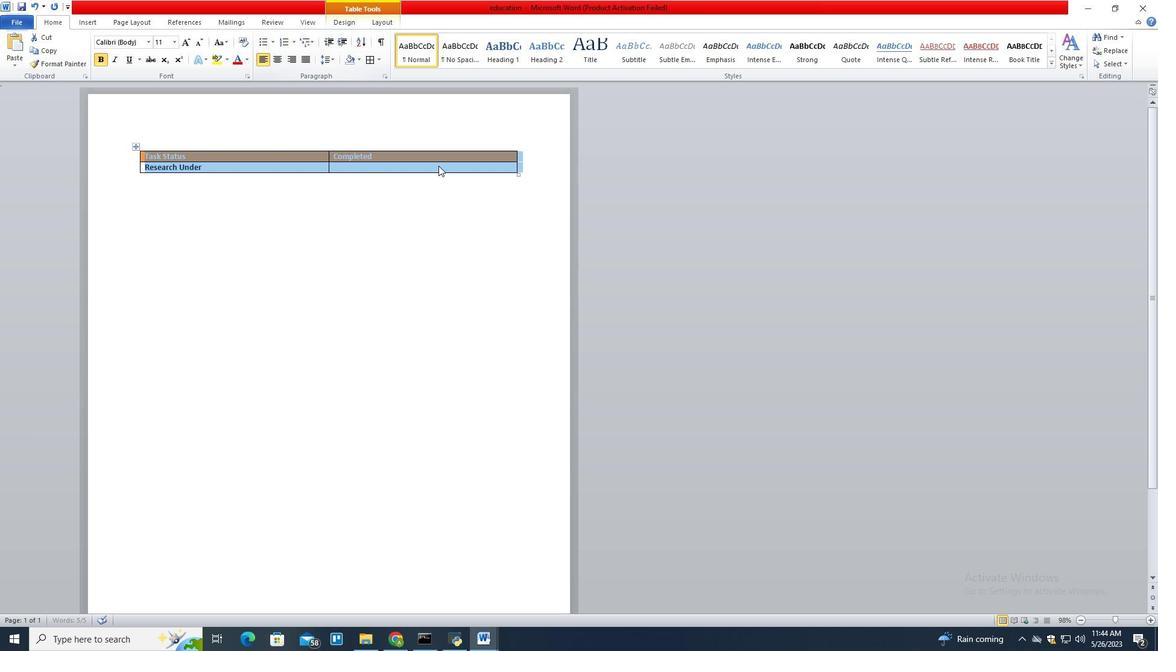 
Action: Mouse pressed left at (440, 167)
Screenshot: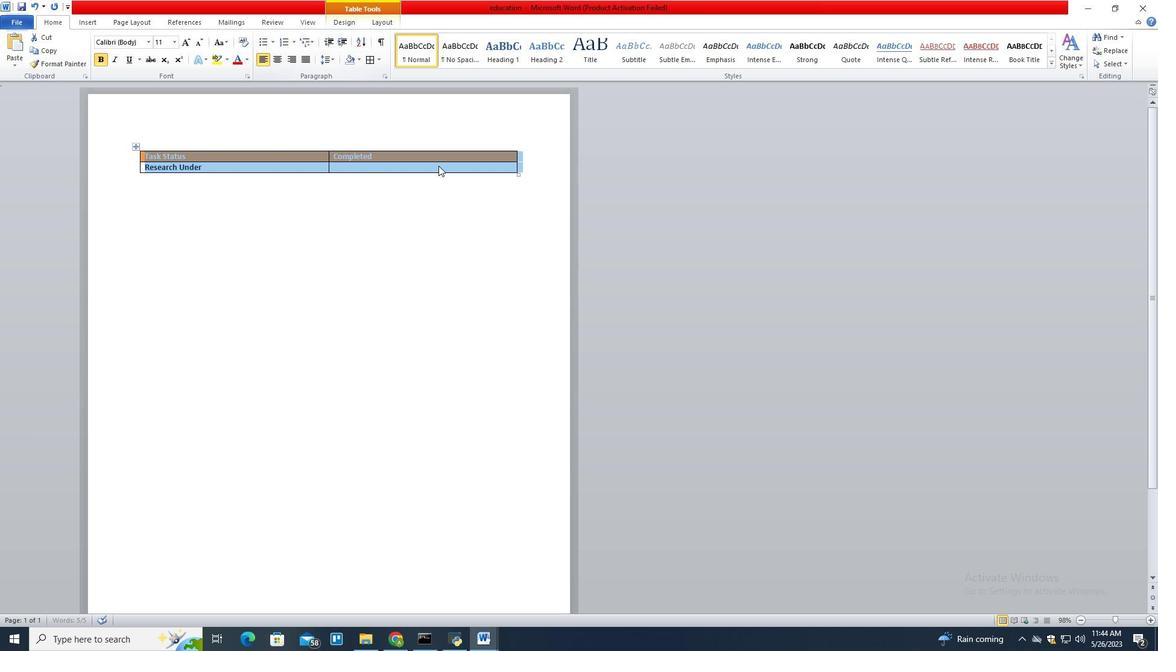 
Action: Mouse moved to (492, 215)
Screenshot: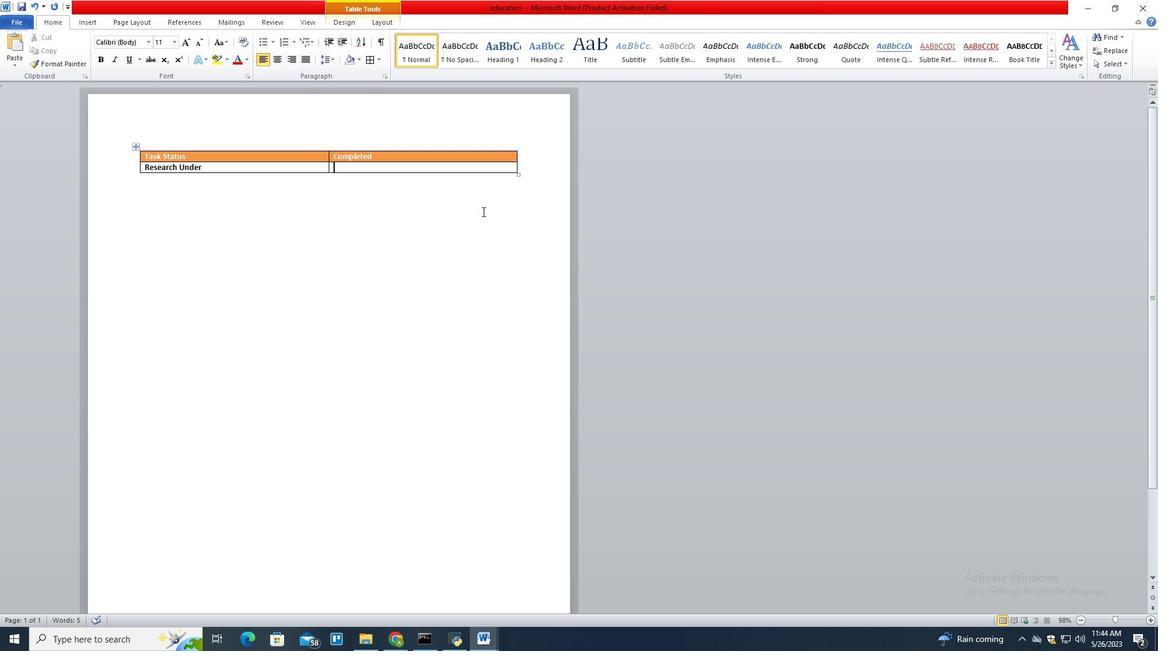
